 Task: Open Card User Research Review in Board Customer Feedback and Insight Collection and Analysis to Workspace Cybersecurity Services and add a team member Softage.1@softage.net, a label Yellow, a checklist Solidity Programming, an attachment from your google drive, a color Yellow and finally, add a card description 'Create and send out employee engagement survey on company benefits' and a comment 'Let us make sure we have a clear understanding of the resources and budget available for this task, ensuring that we can execute it effectively.'. Add a start date 'Jan 09, 1900' with a due date 'Jan 16, 1900'
Action: Mouse moved to (594, 501)
Screenshot: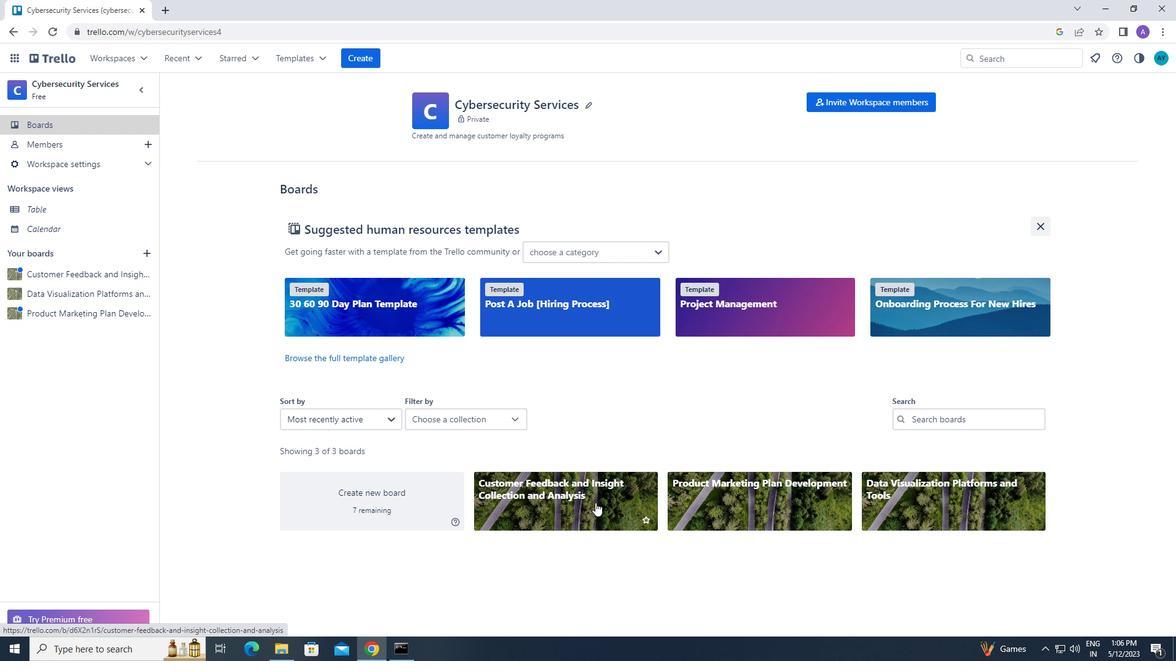 
Action: Mouse pressed left at (594, 501)
Screenshot: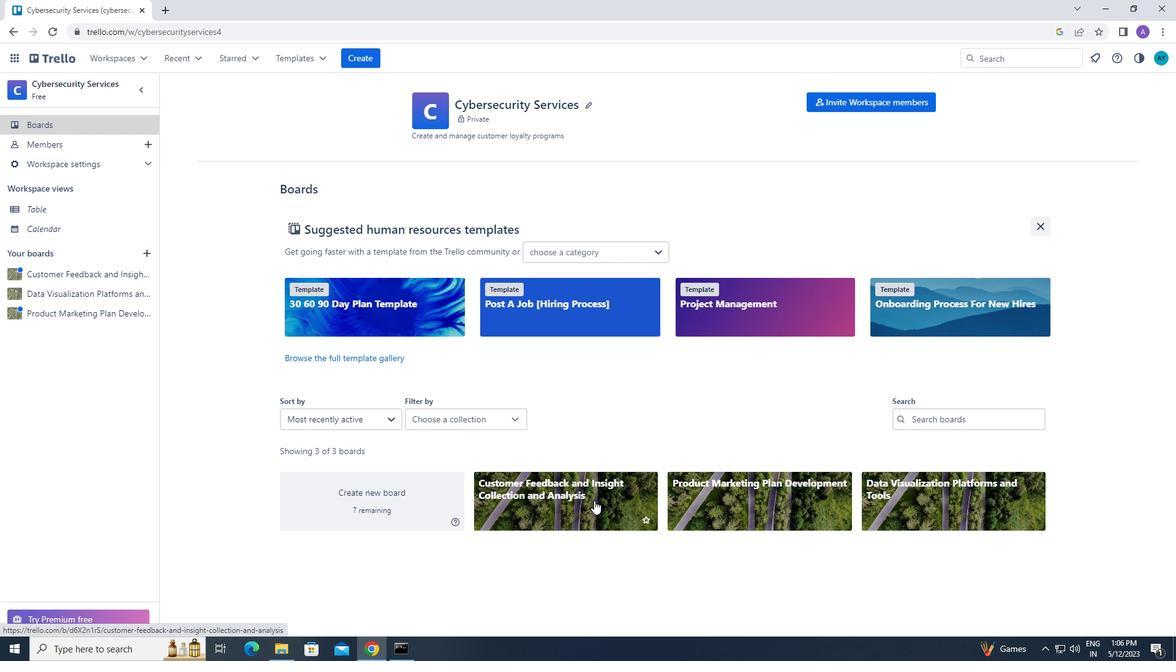 
Action: Mouse moved to (602, 155)
Screenshot: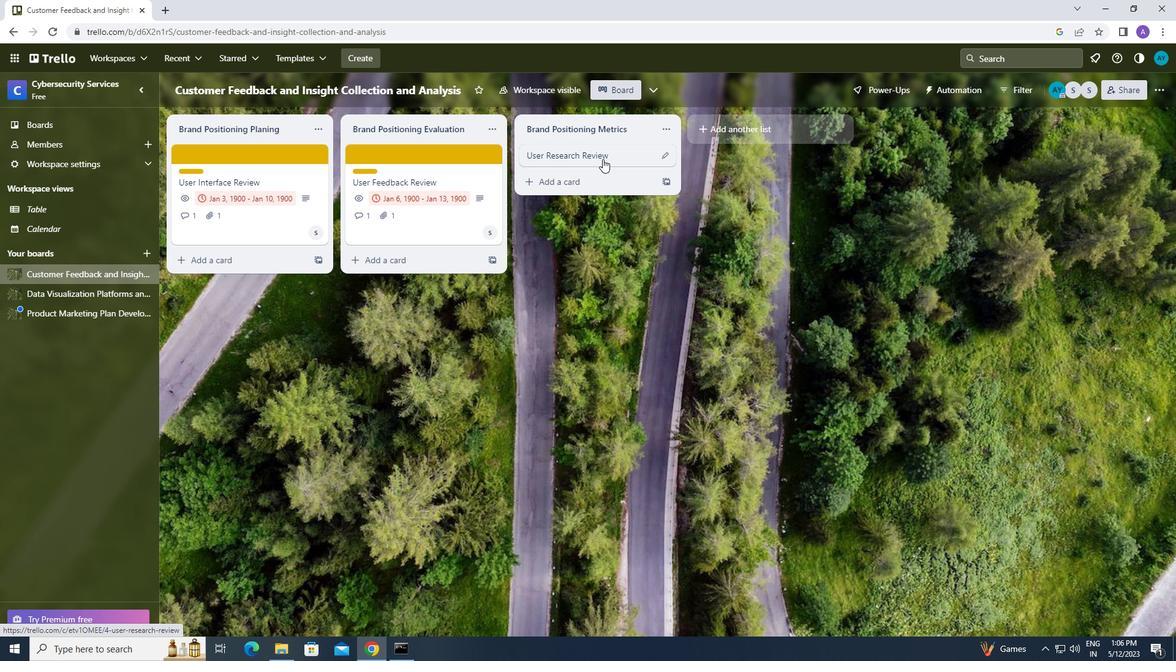 
Action: Mouse pressed left at (602, 155)
Screenshot: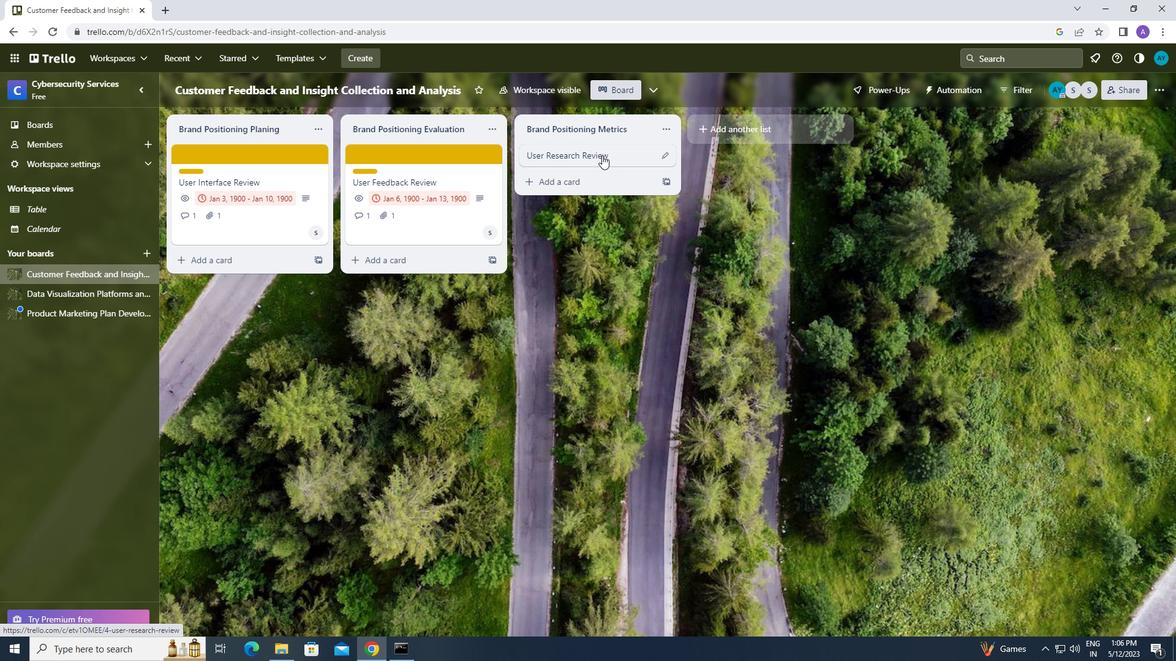 
Action: Mouse moved to (727, 194)
Screenshot: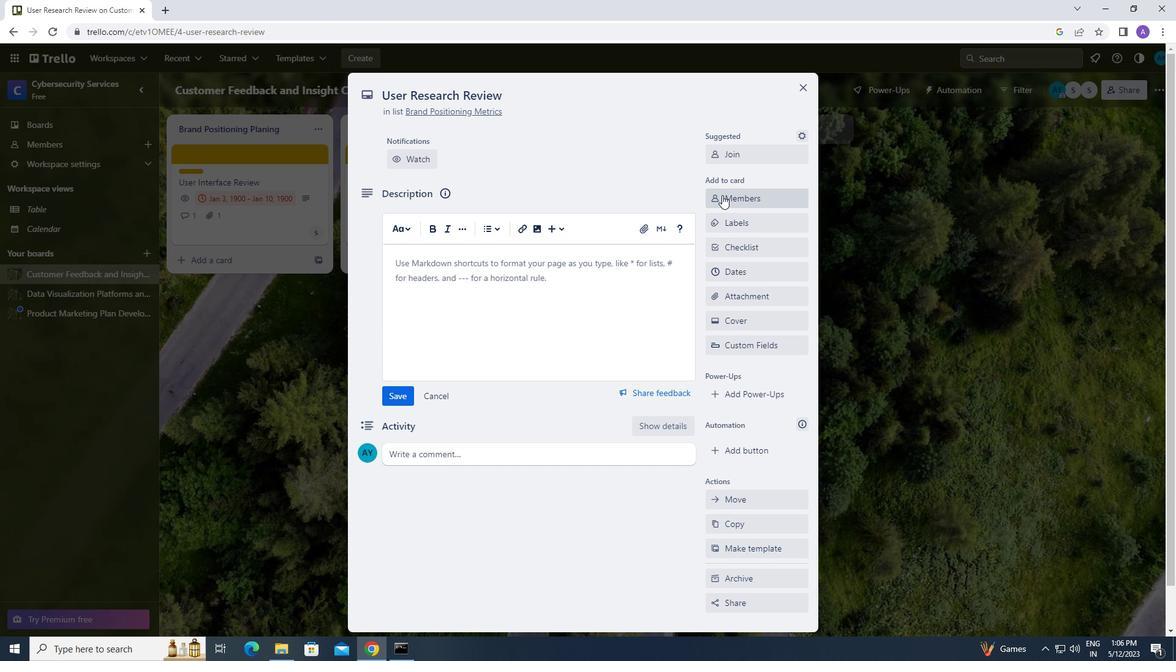 
Action: Mouse pressed left at (727, 194)
Screenshot: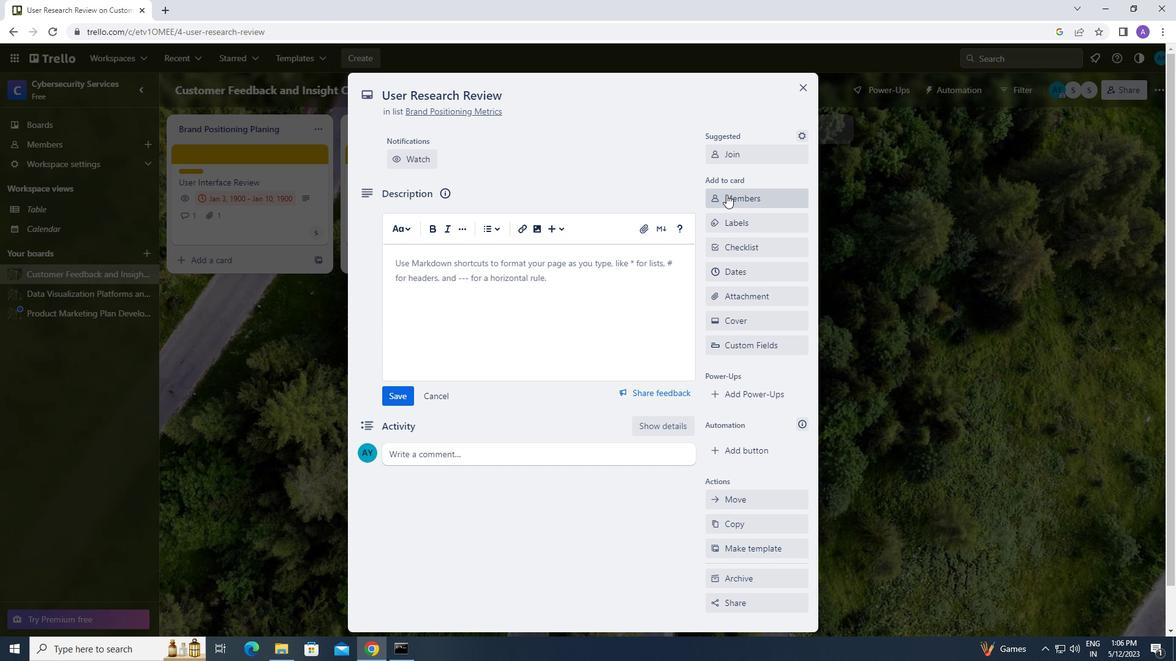 
Action: Mouse moved to (756, 251)
Screenshot: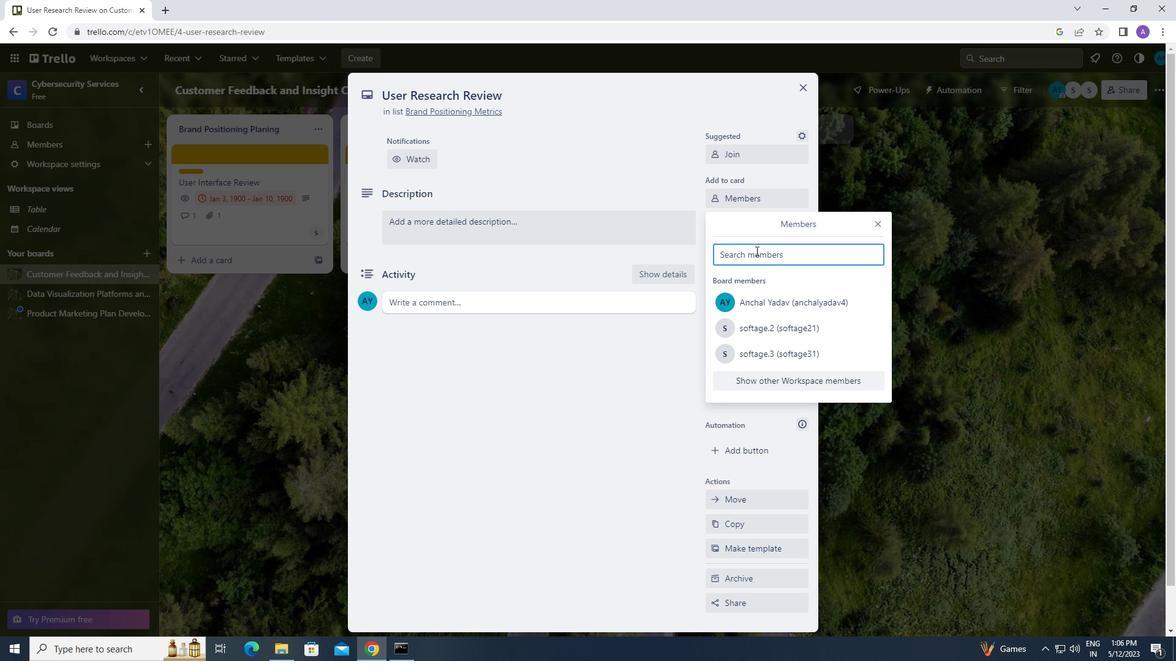
Action: Key pressed <Key.caps_lock>s<Key.caps_lock>oftage.1<Key.shift_r>@softage.net
Screenshot: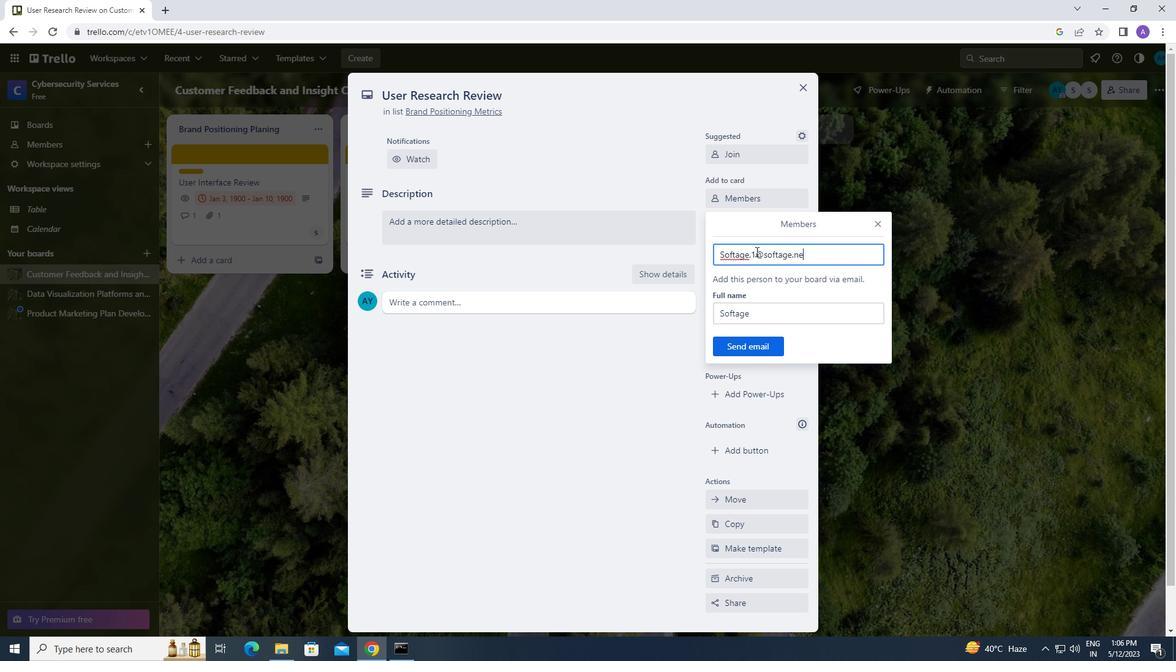 
Action: Mouse moved to (765, 345)
Screenshot: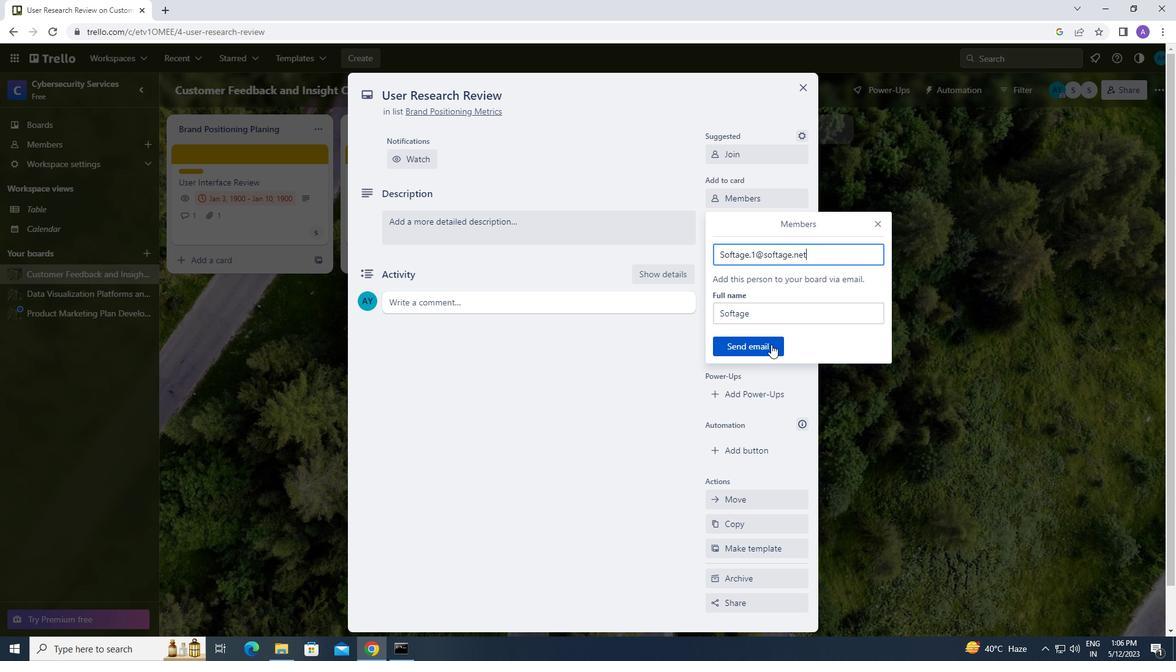 
Action: Mouse pressed left at (765, 345)
Screenshot: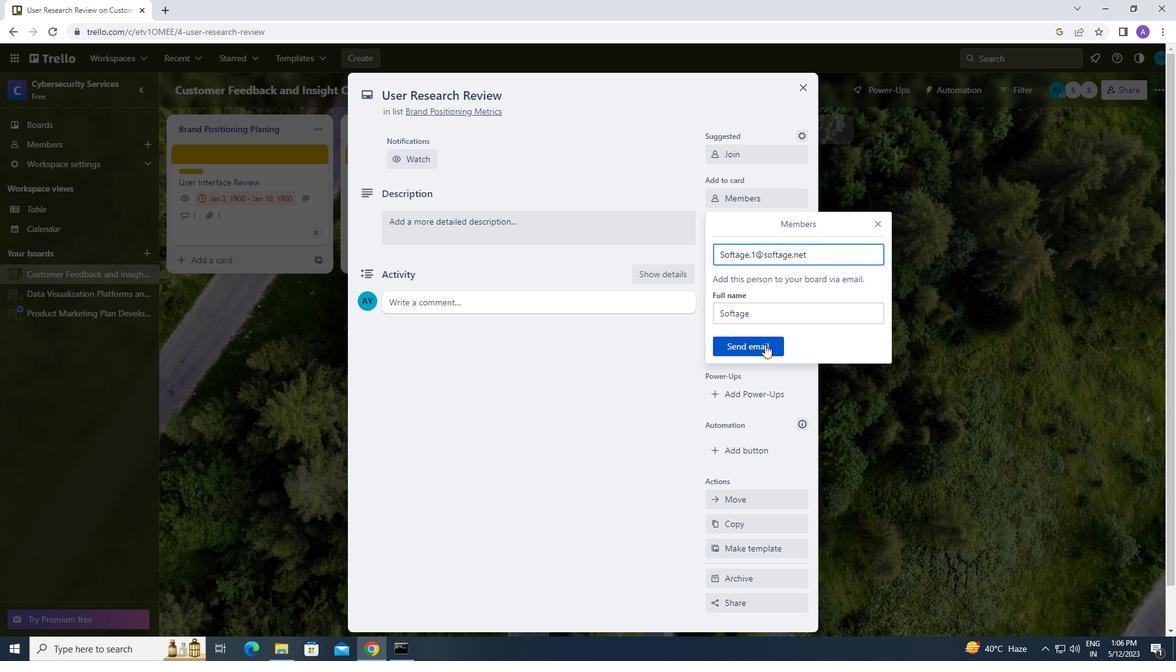 
Action: Mouse moved to (746, 223)
Screenshot: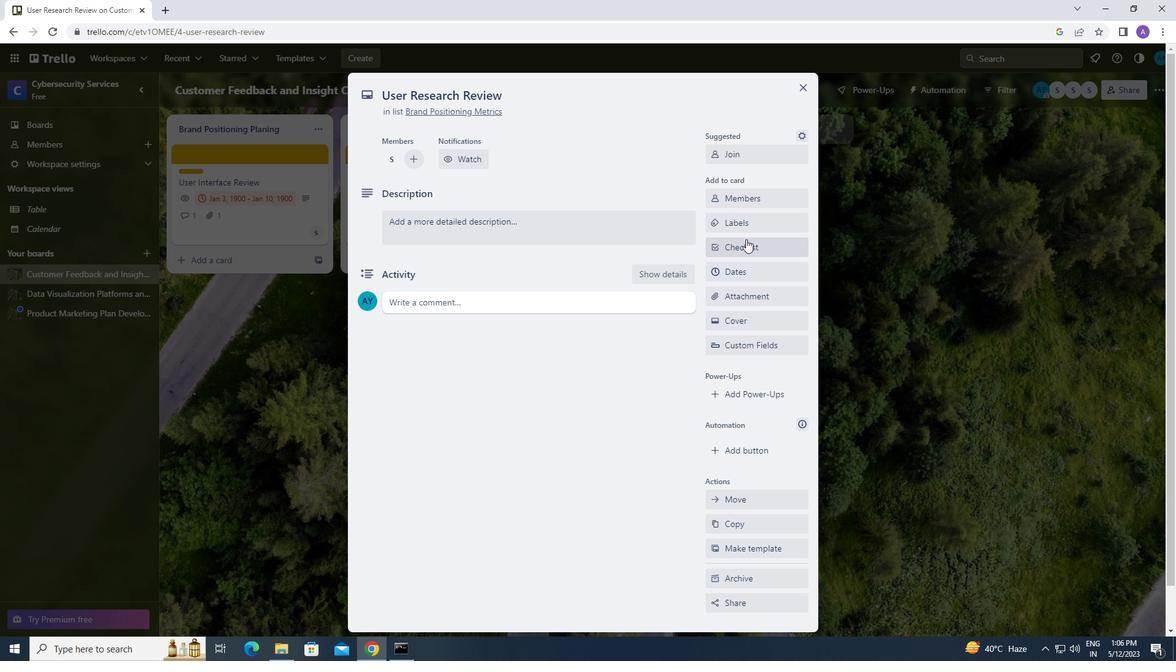 
Action: Mouse pressed left at (746, 223)
Screenshot: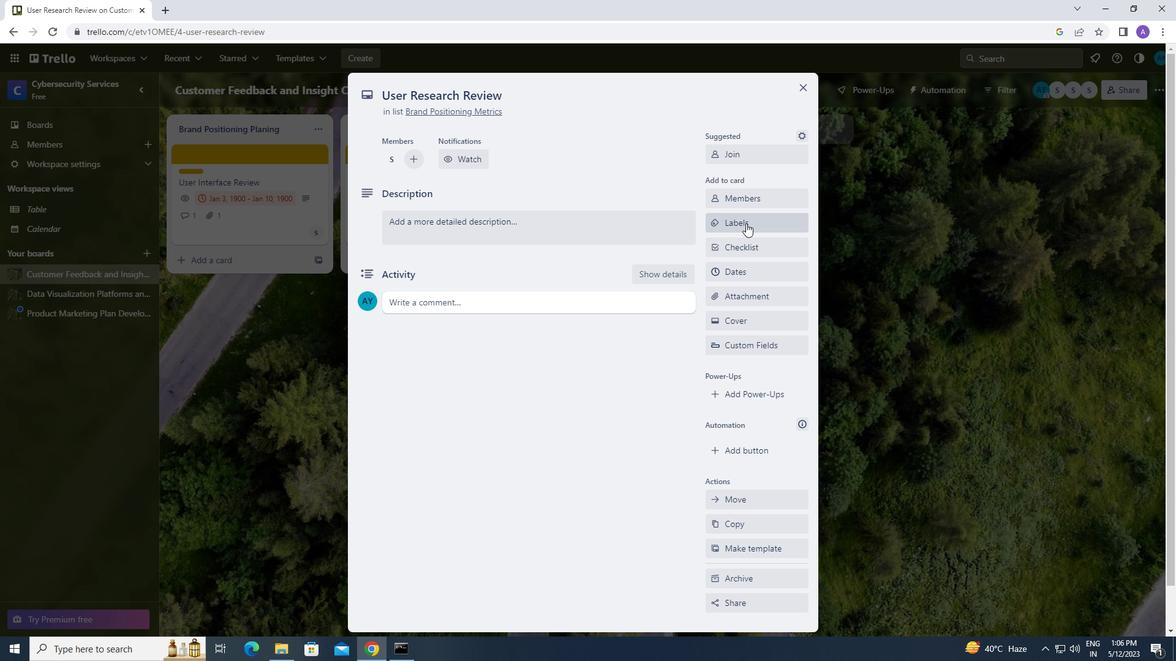 
Action: Mouse moved to (790, 463)
Screenshot: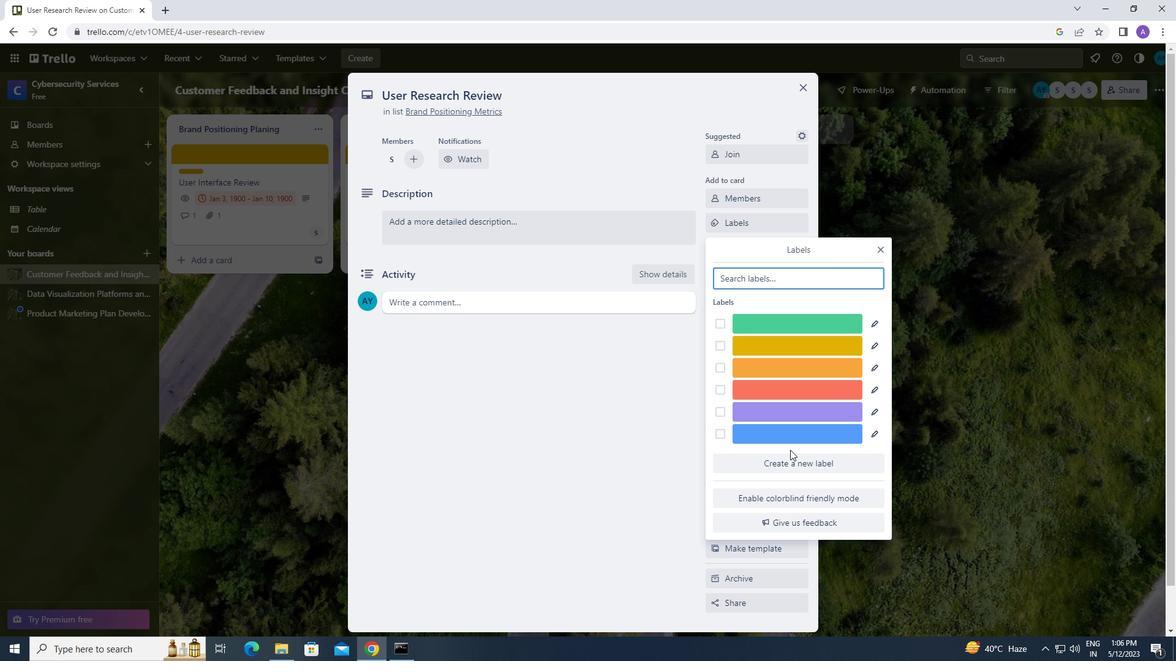 
Action: Mouse pressed left at (790, 463)
Screenshot: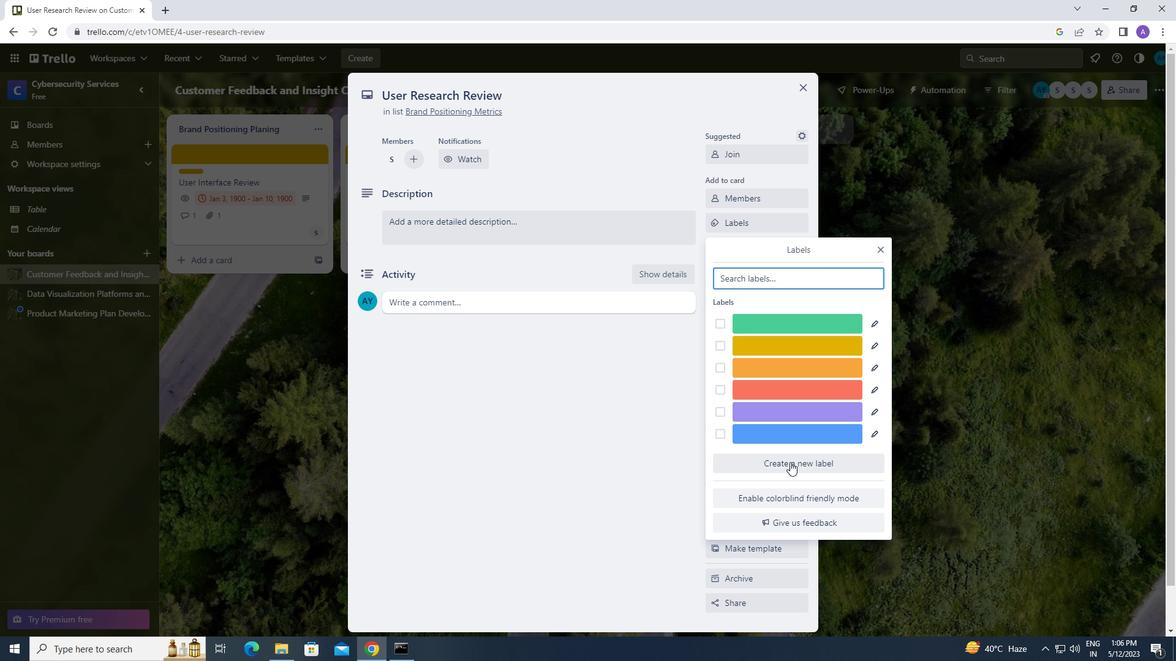 
Action: Mouse moved to (761, 424)
Screenshot: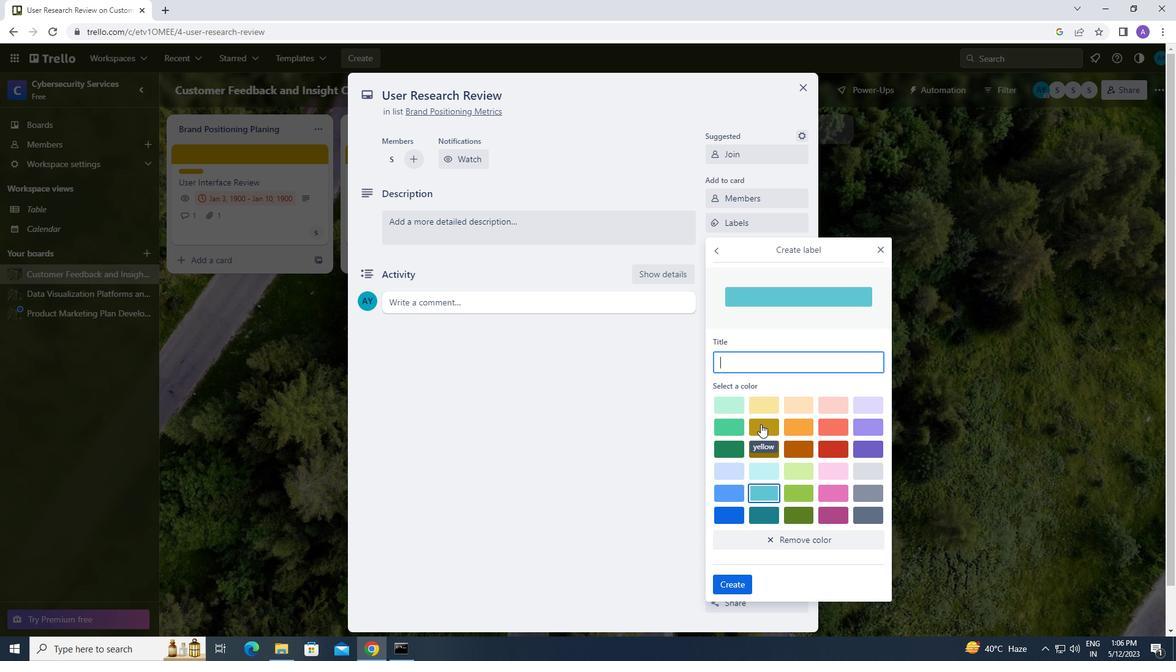 
Action: Mouse pressed left at (761, 424)
Screenshot: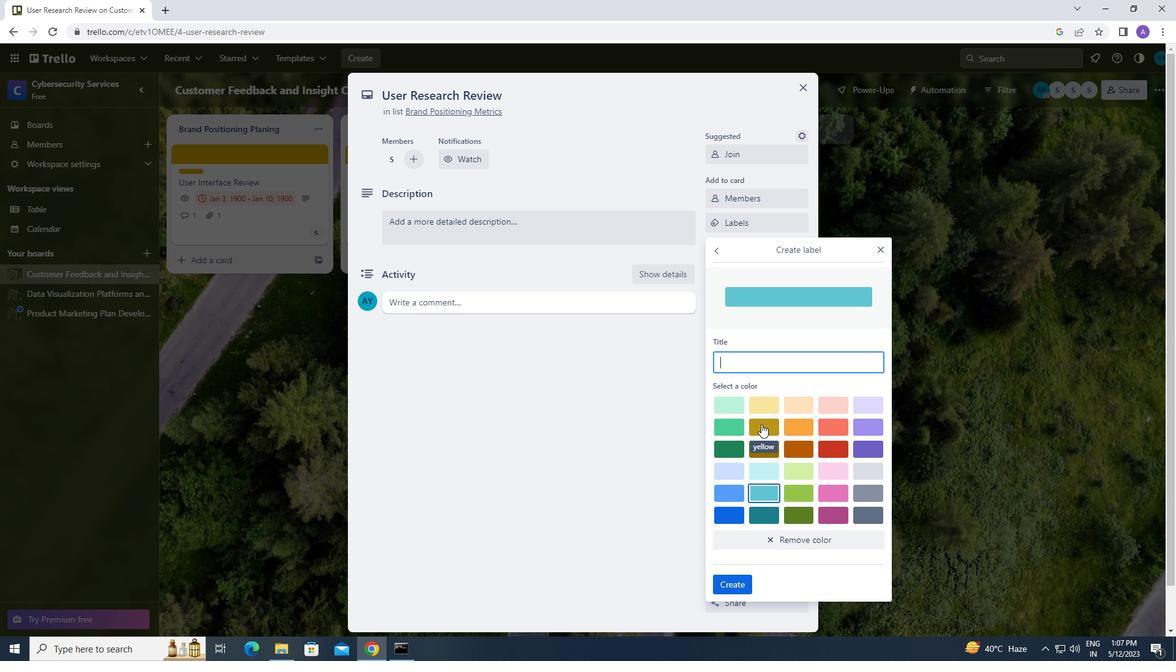 
Action: Mouse moved to (728, 584)
Screenshot: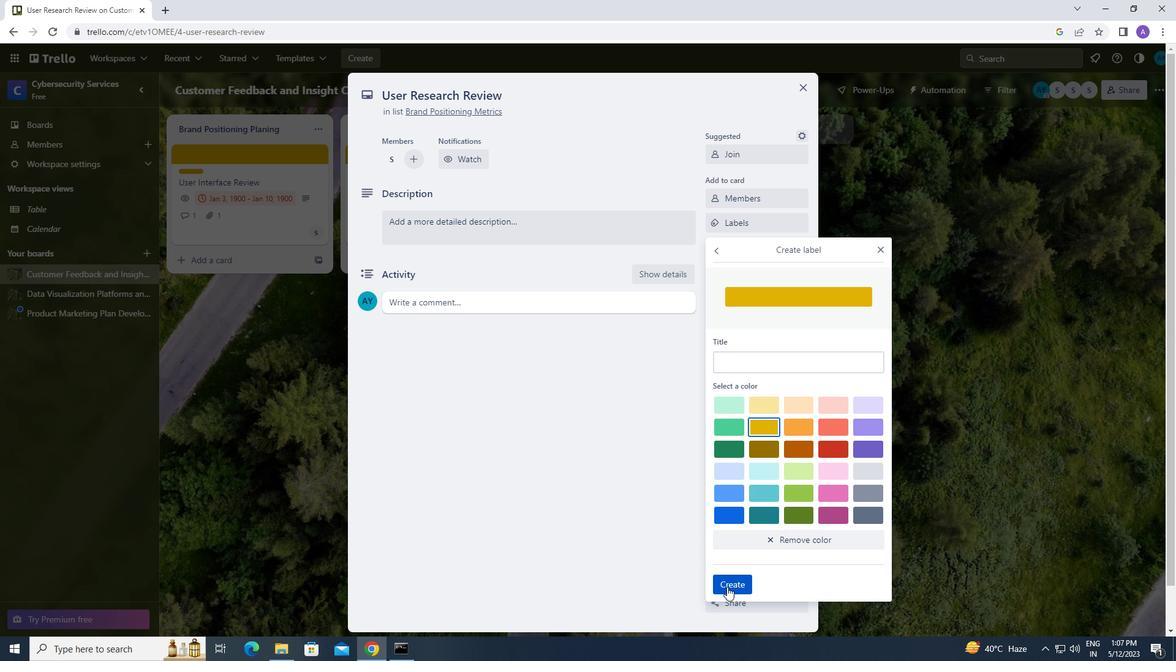 
Action: Mouse pressed left at (728, 584)
Screenshot: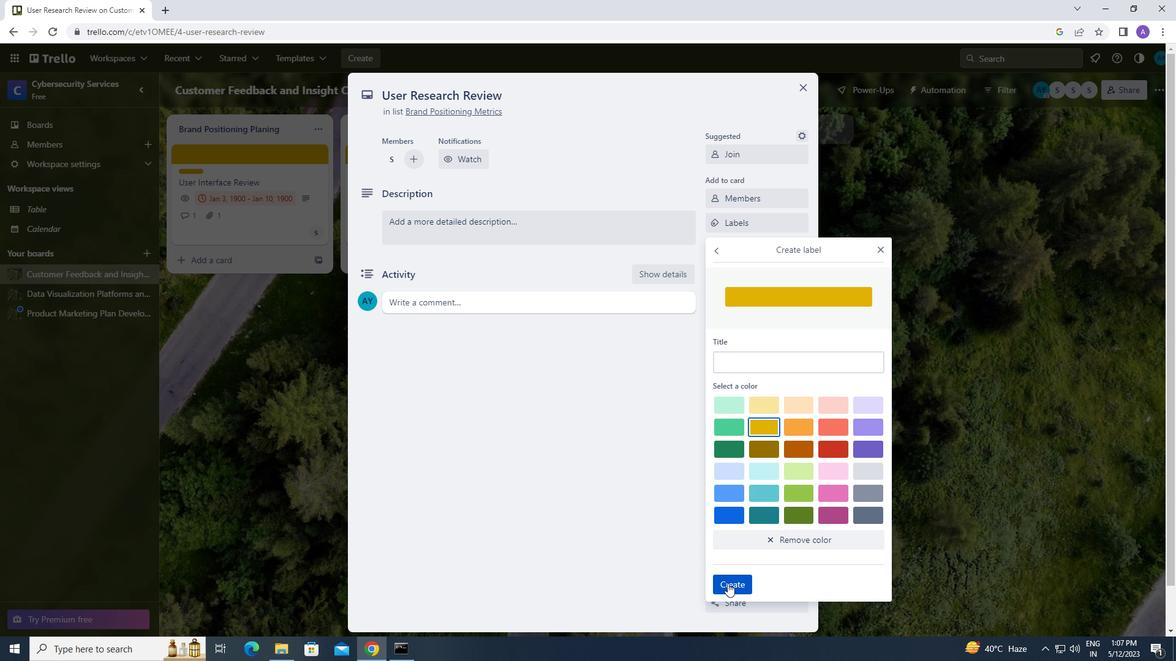 
Action: Mouse moved to (878, 248)
Screenshot: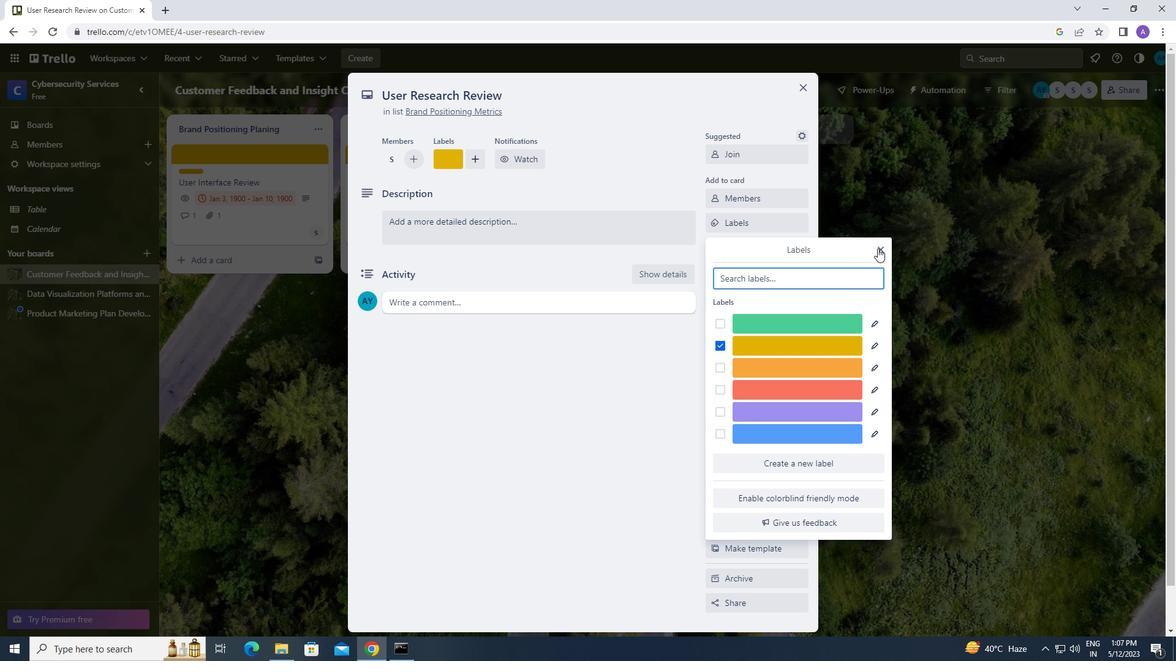 
Action: Mouse pressed left at (878, 248)
Screenshot: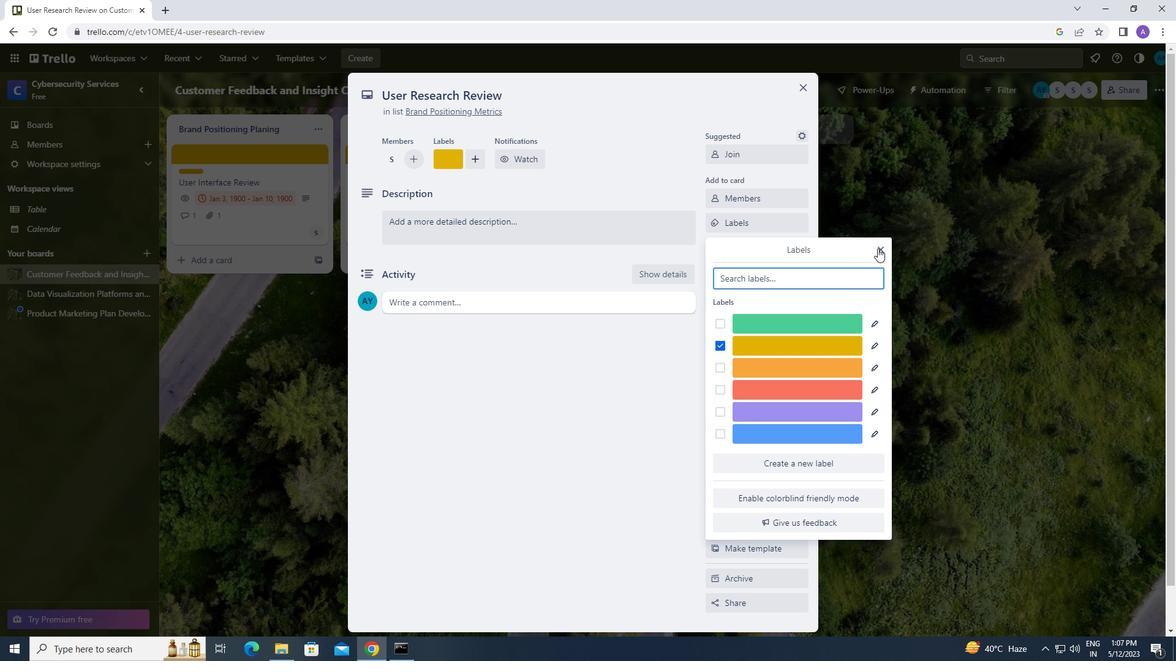 
Action: Mouse moved to (774, 239)
Screenshot: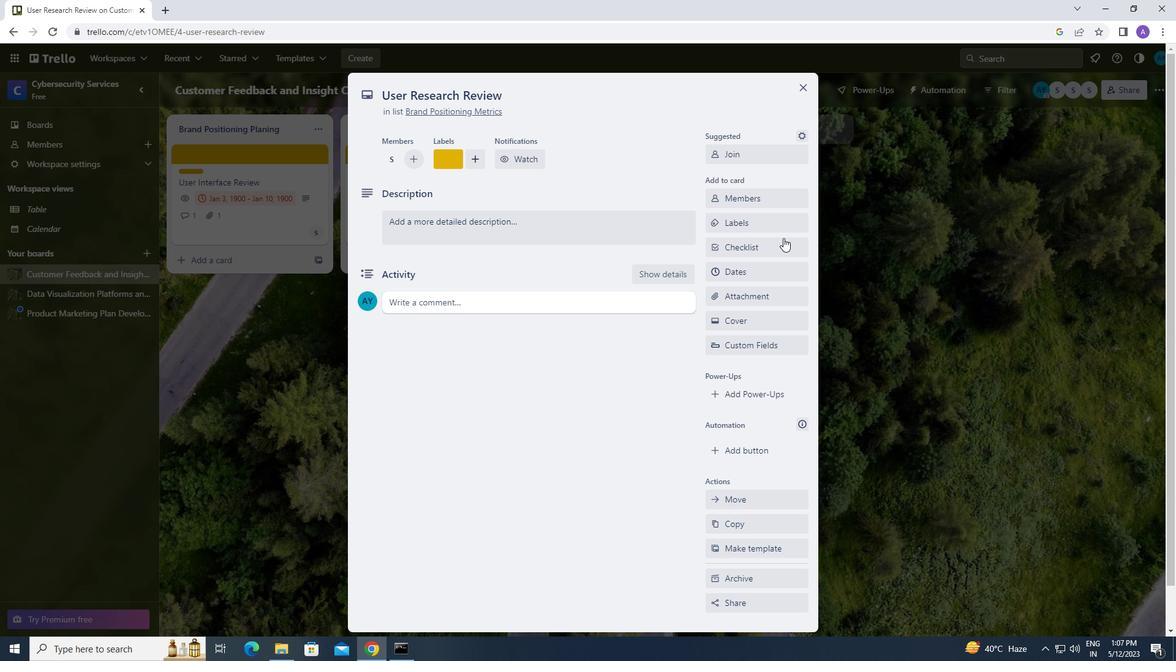 
Action: Mouse pressed left at (774, 239)
Screenshot: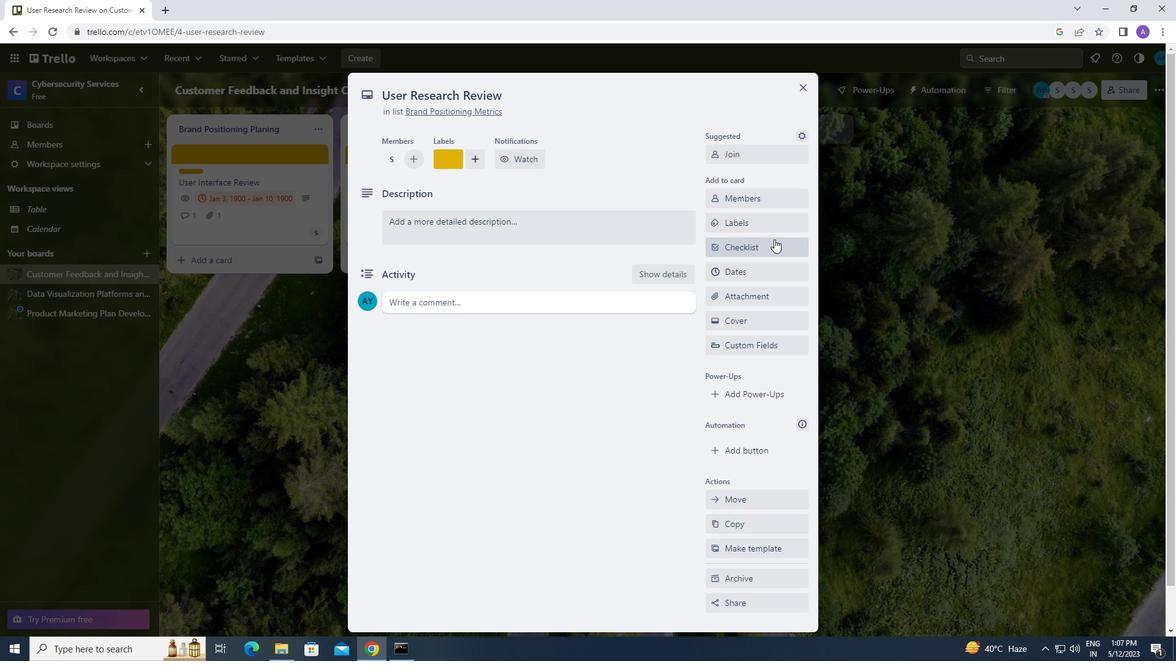 
Action: Mouse moved to (791, 277)
Screenshot: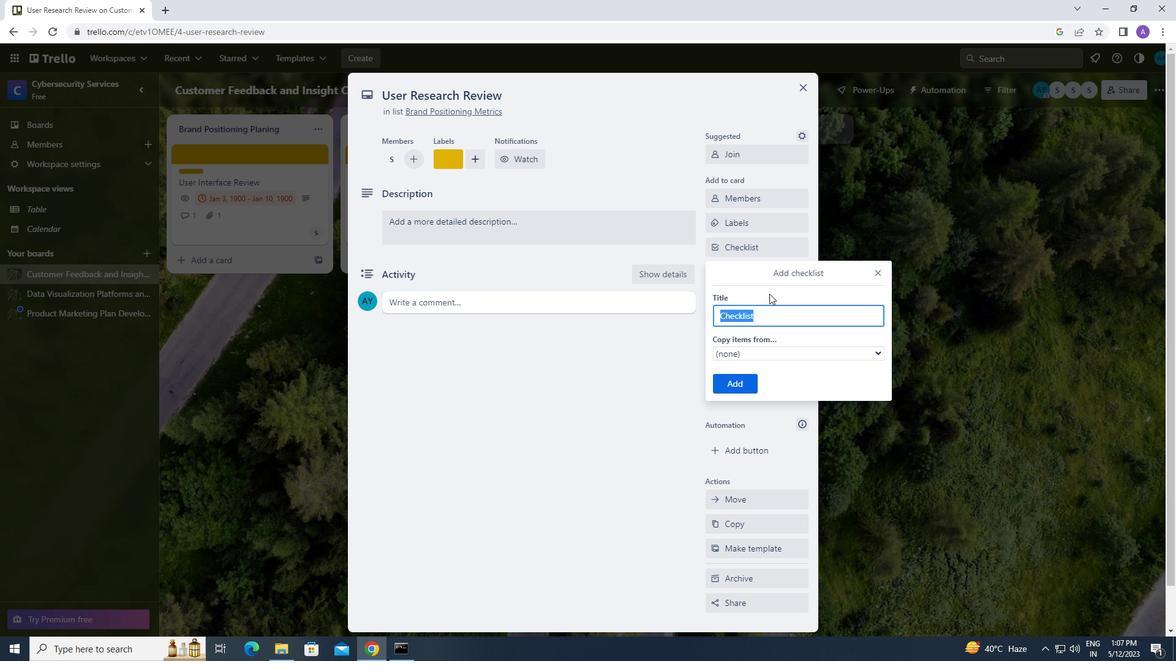 
Action: Key pressed <Key.caps_lock>s<Key.caps_lock>olidity<Key.space><Key.caps_lock>p<Key.caps_lock>rogramming
Screenshot: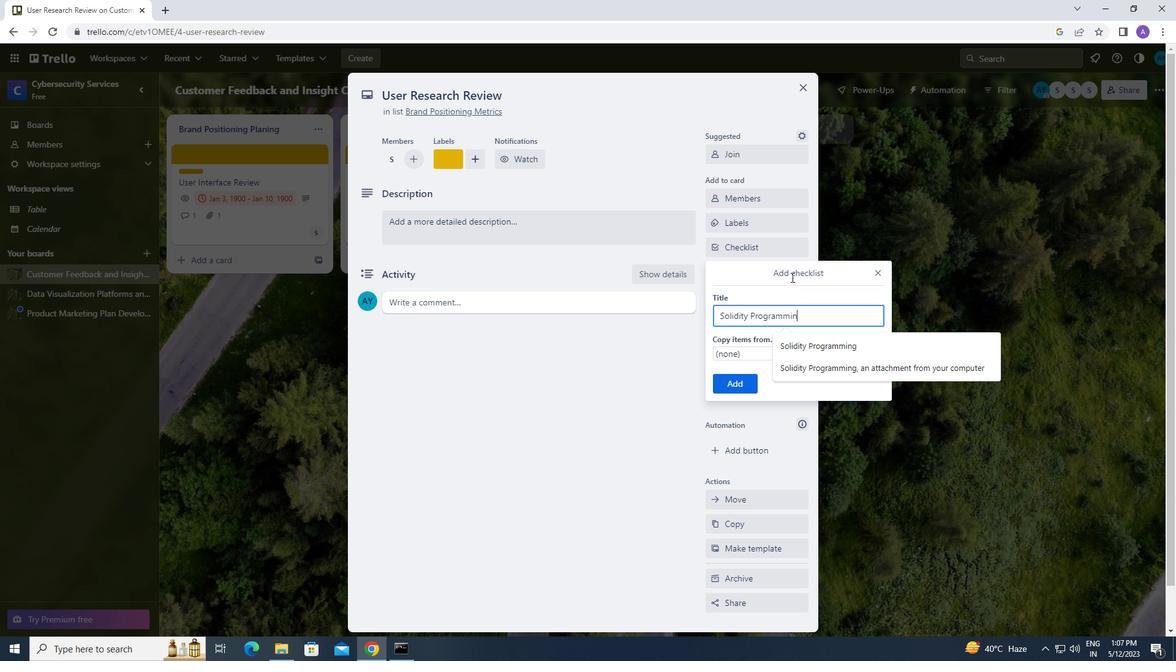 
Action: Mouse moved to (741, 383)
Screenshot: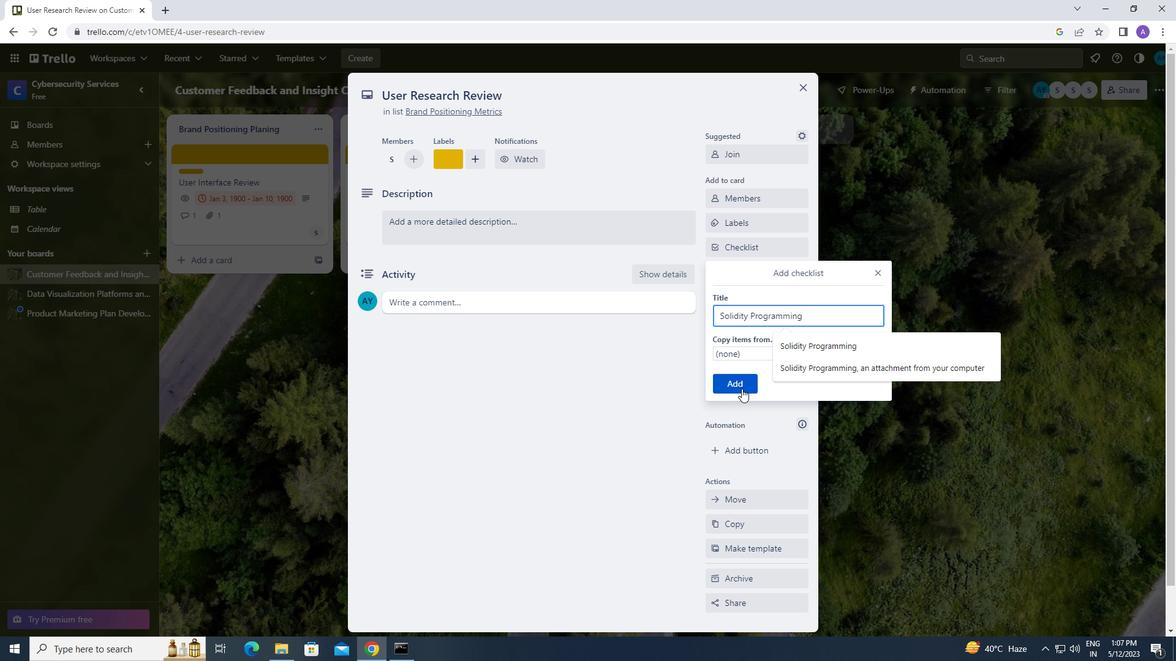 
Action: Mouse pressed left at (741, 383)
Screenshot: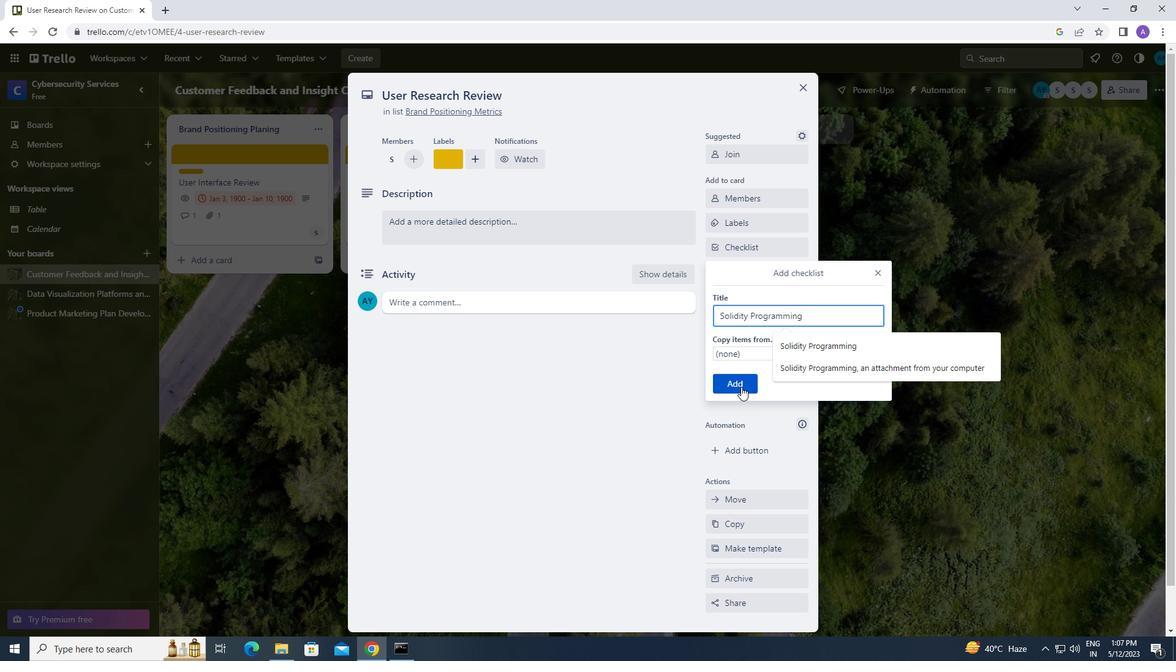 
Action: Mouse moved to (763, 296)
Screenshot: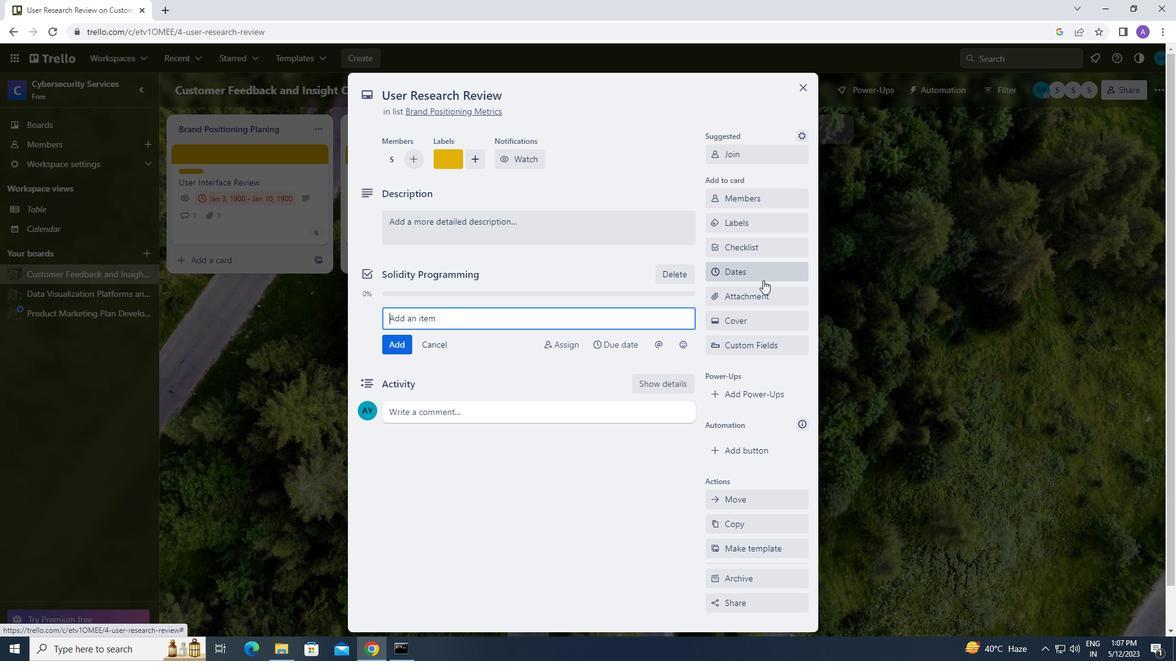
Action: Mouse pressed left at (763, 296)
Screenshot: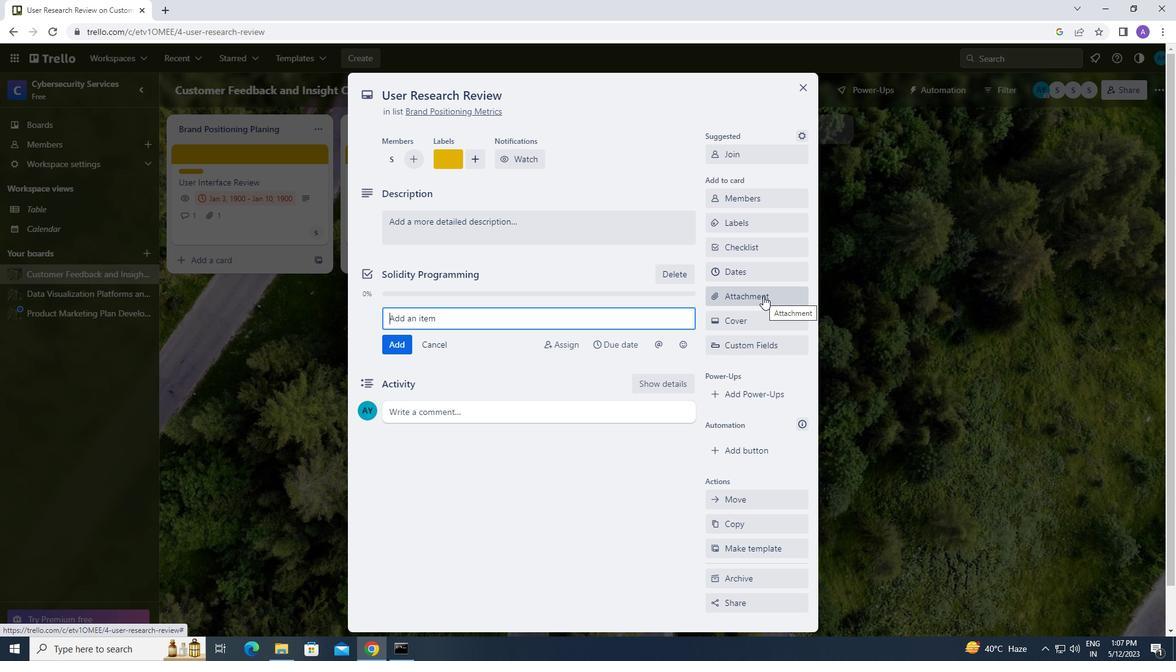 
Action: Mouse moved to (744, 385)
Screenshot: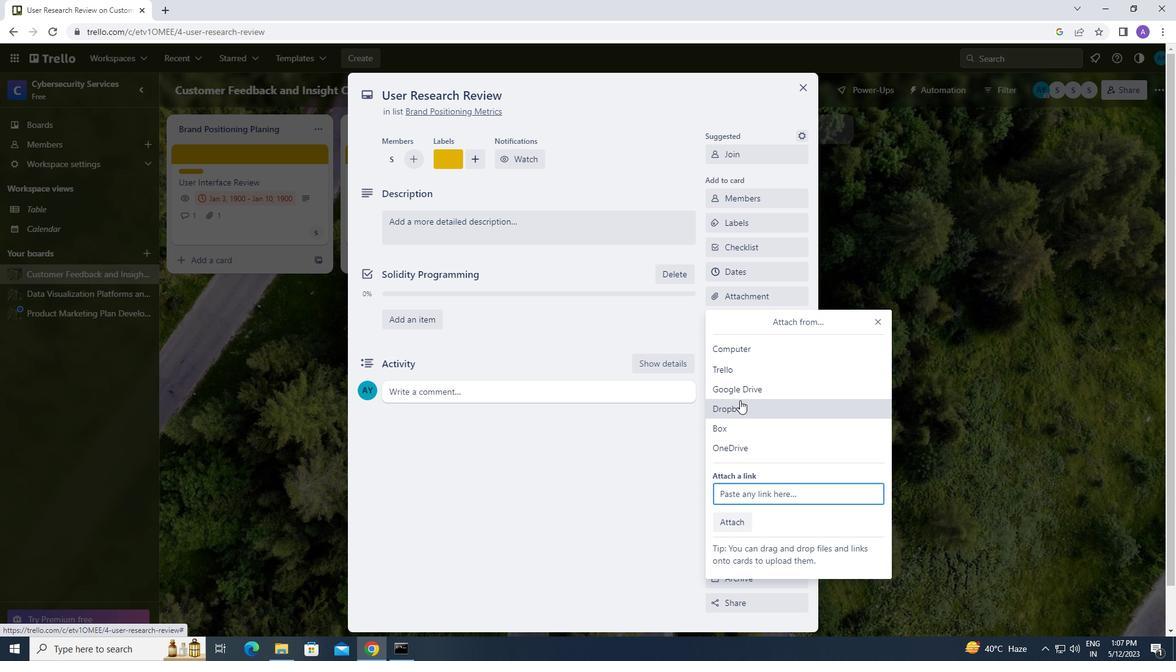 
Action: Mouse pressed left at (744, 385)
Screenshot: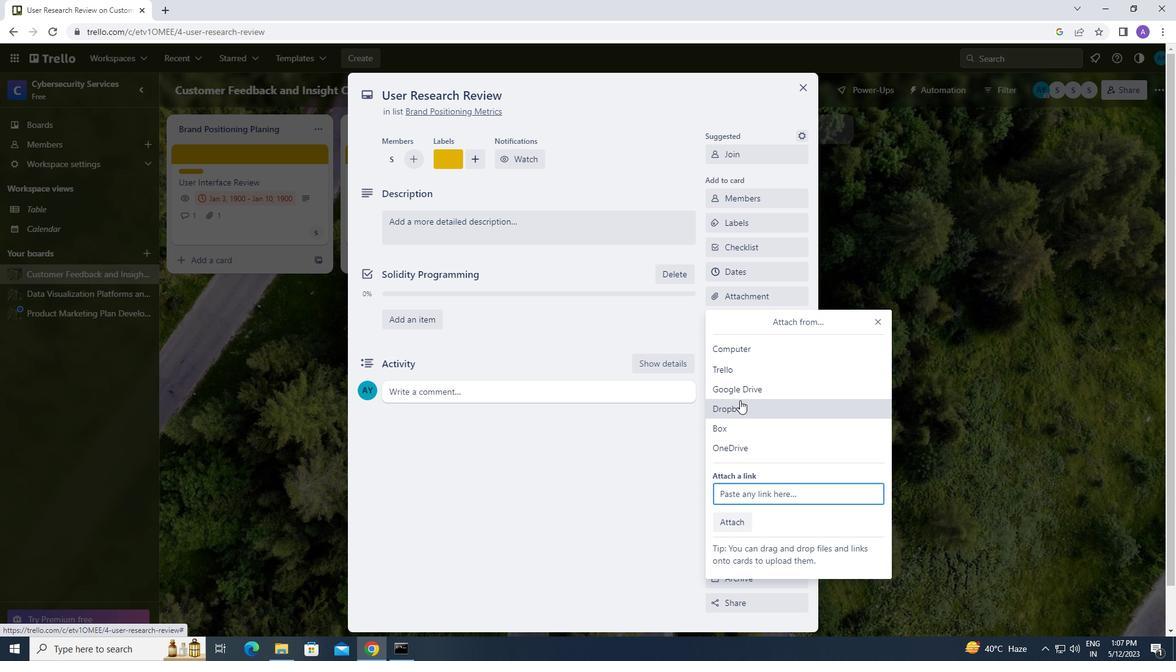 
Action: Mouse moved to (337, 327)
Screenshot: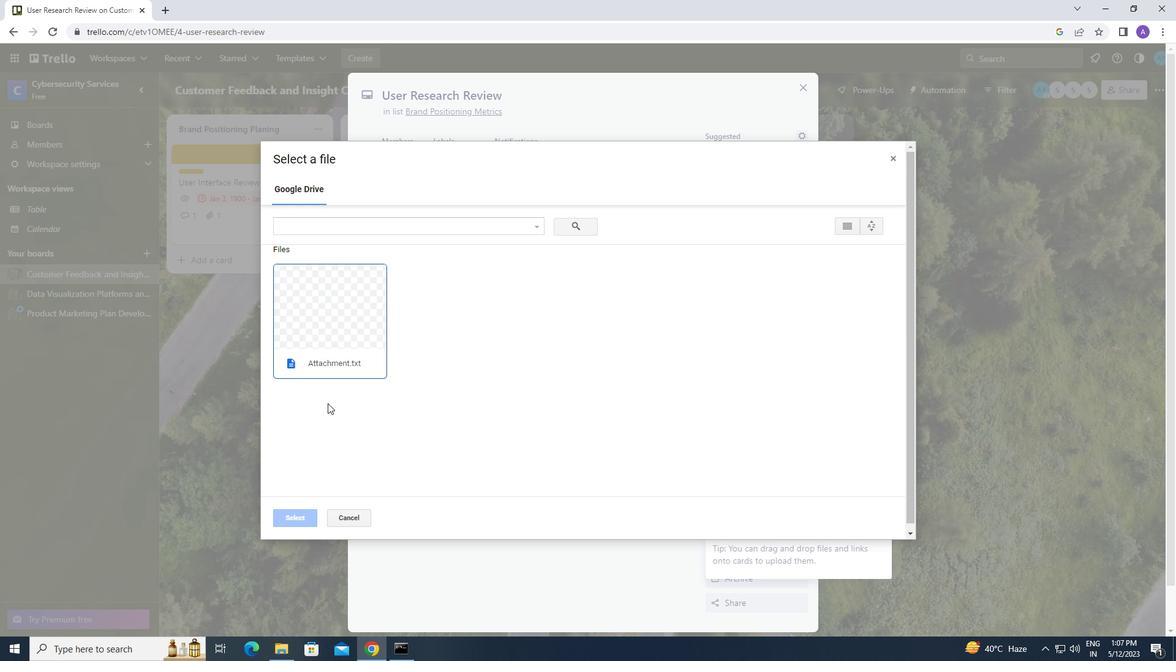 
Action: Mouse pressed left at (337, 327)
Screenshot: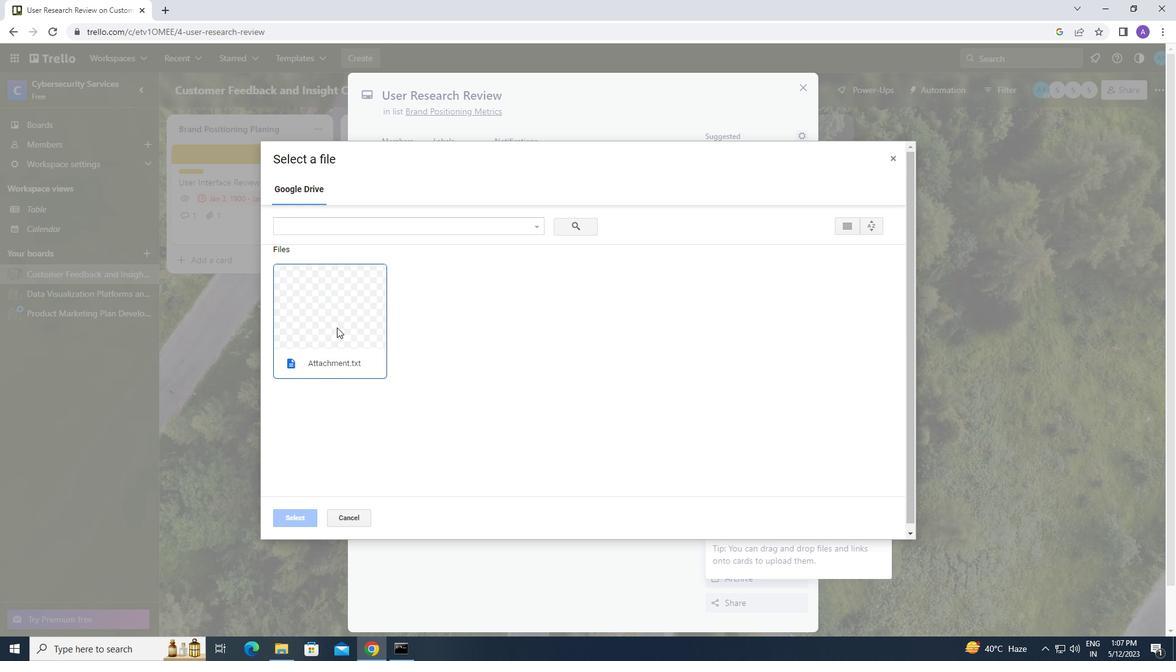 
Action: Mouse moved to (294, 517)
Screenshot: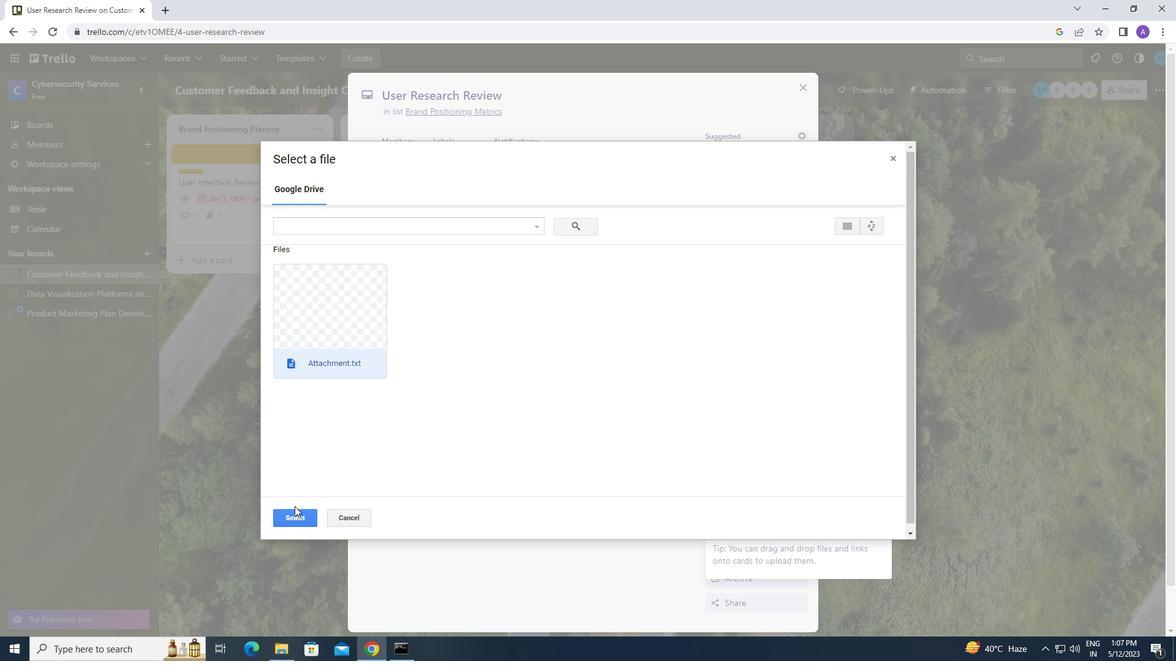 
Action: Mouse pressed left at (294, 517)
Screenshot: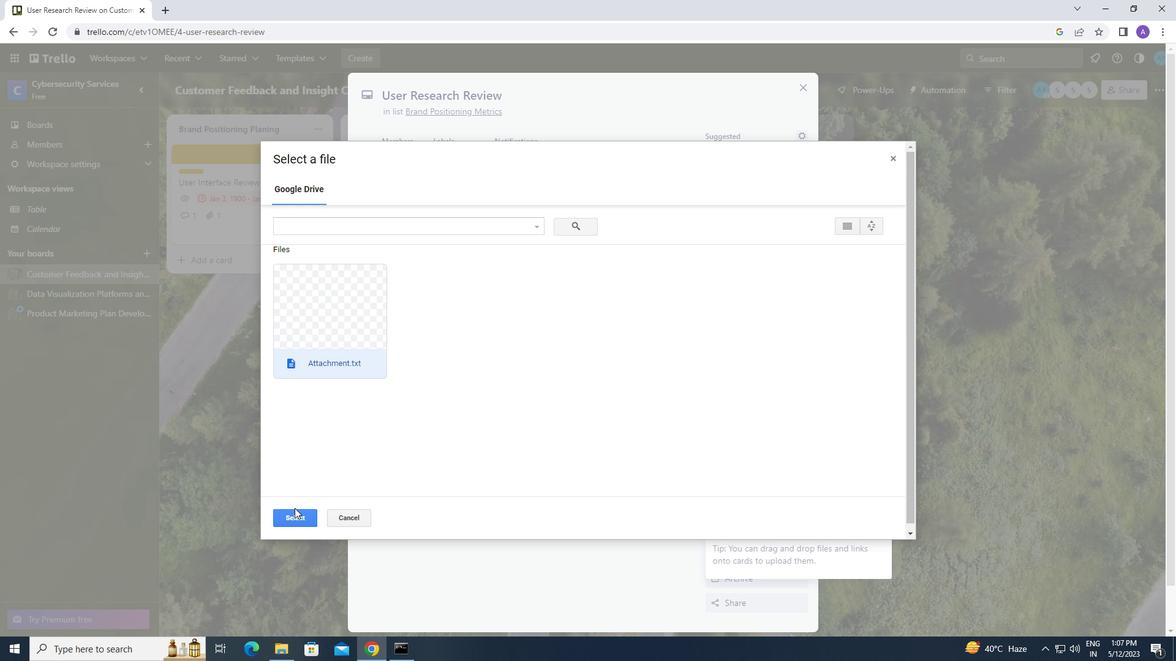
Action: Mouse moved to (730, 318)
Screenshot: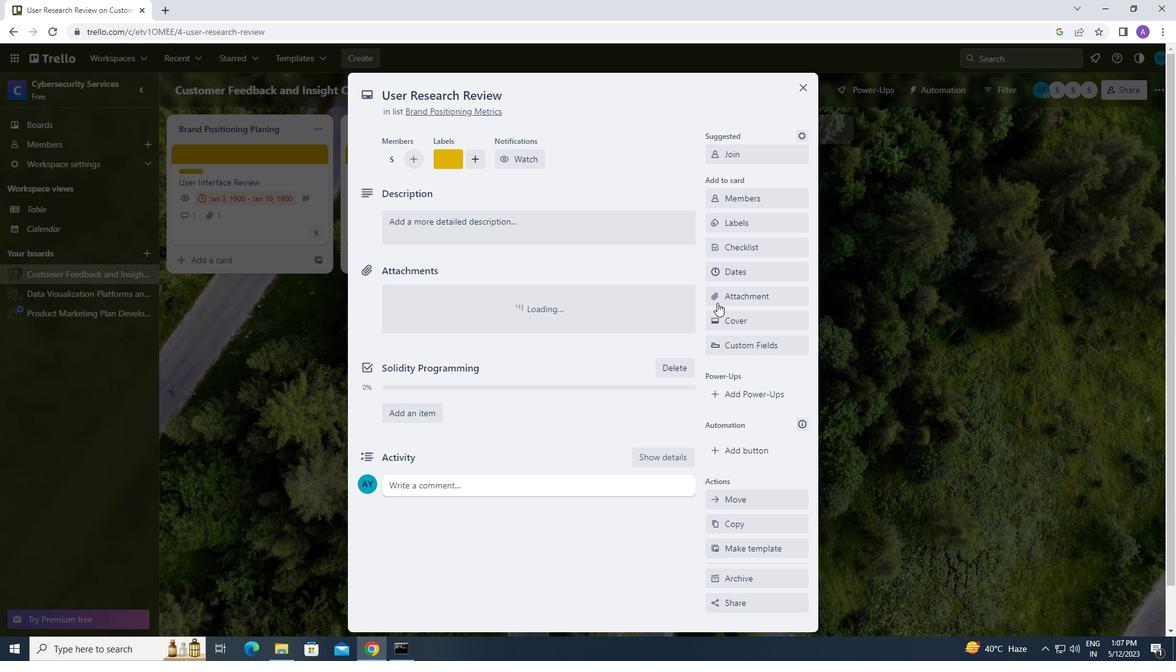
Action: Mouse pressed left at (730, 318)
Screenshot: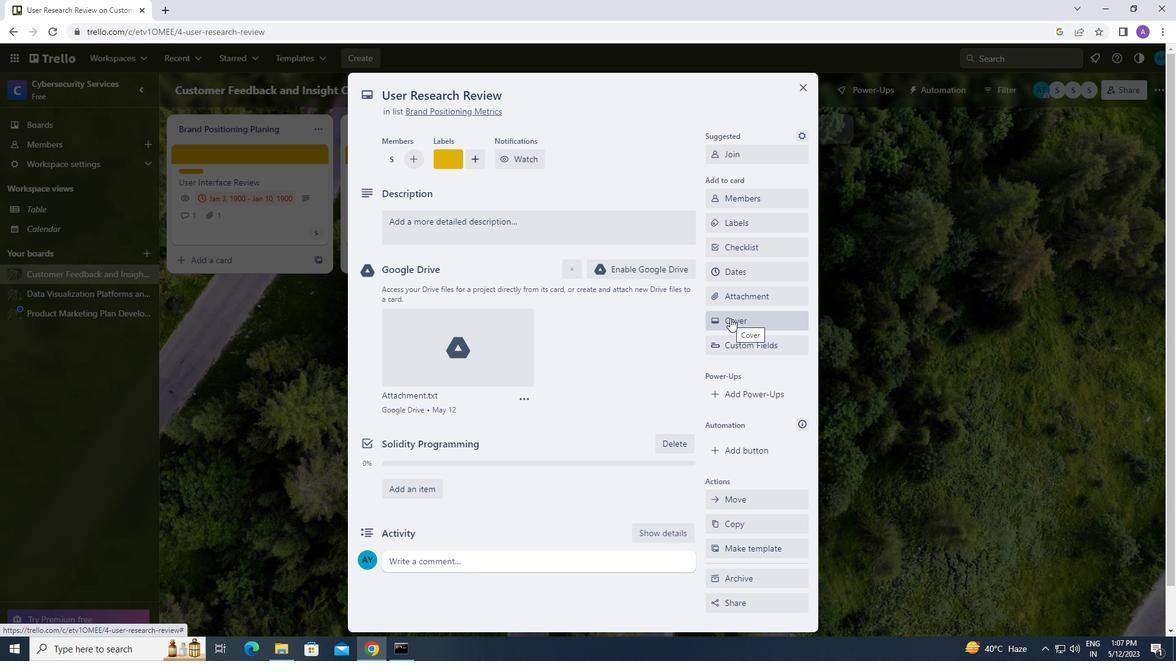 
Action: Mouse moved to (766, 391)
Screenshot: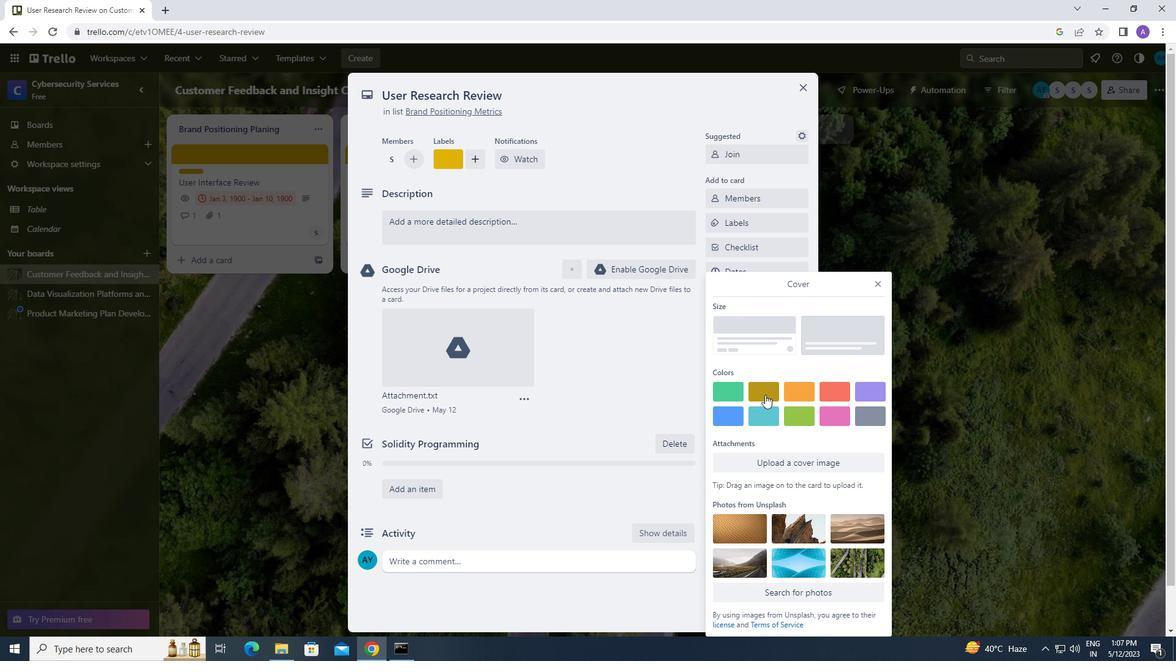 
Action: Mouse pressed left at (766, 391)
Screenshot: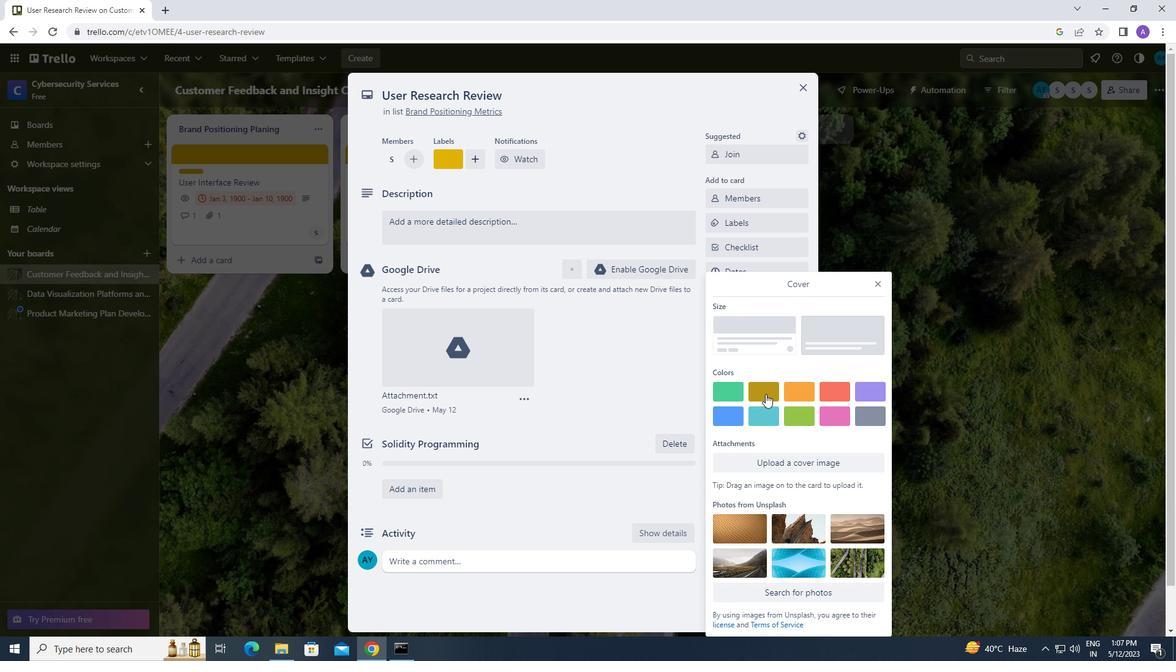 
Action: Mouse moved to (877, 254)
Screenshot: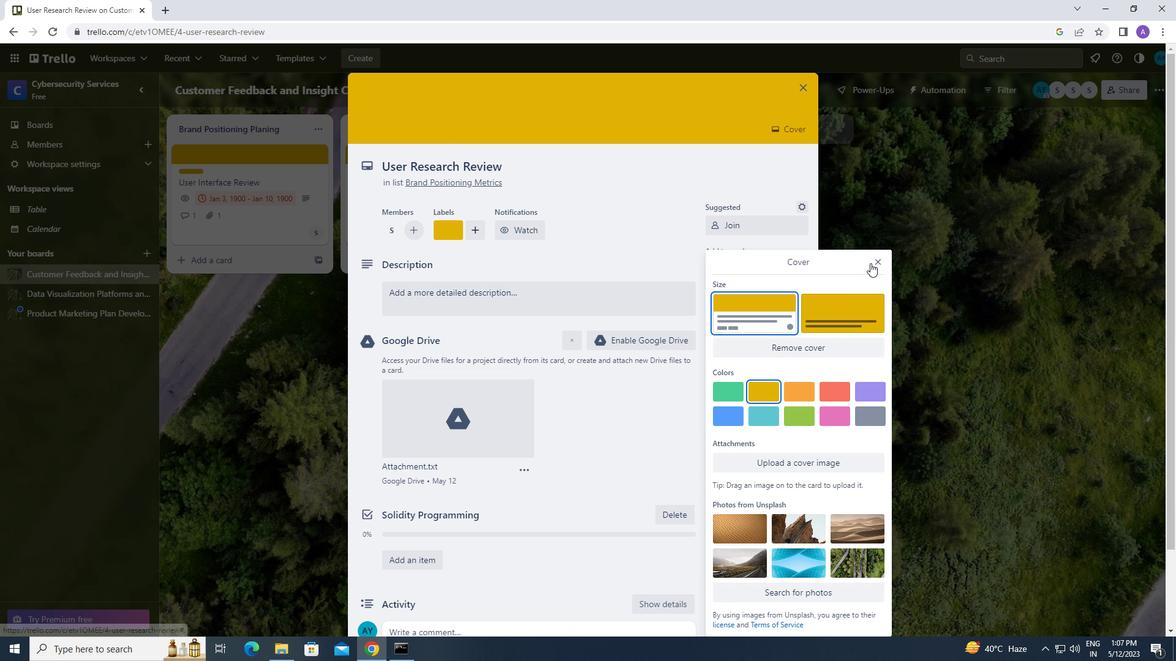 
Action: Mouse pressed left at (877, 254)
Screenshot: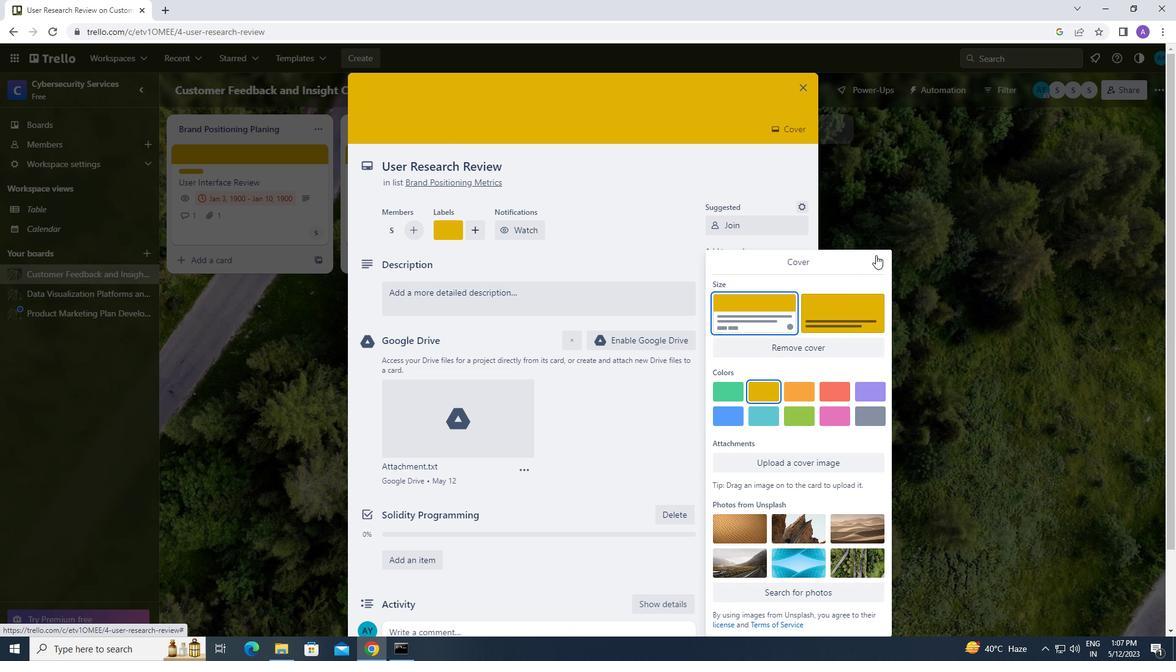
Action: Mouse moved to (487, 279)
Screenshot: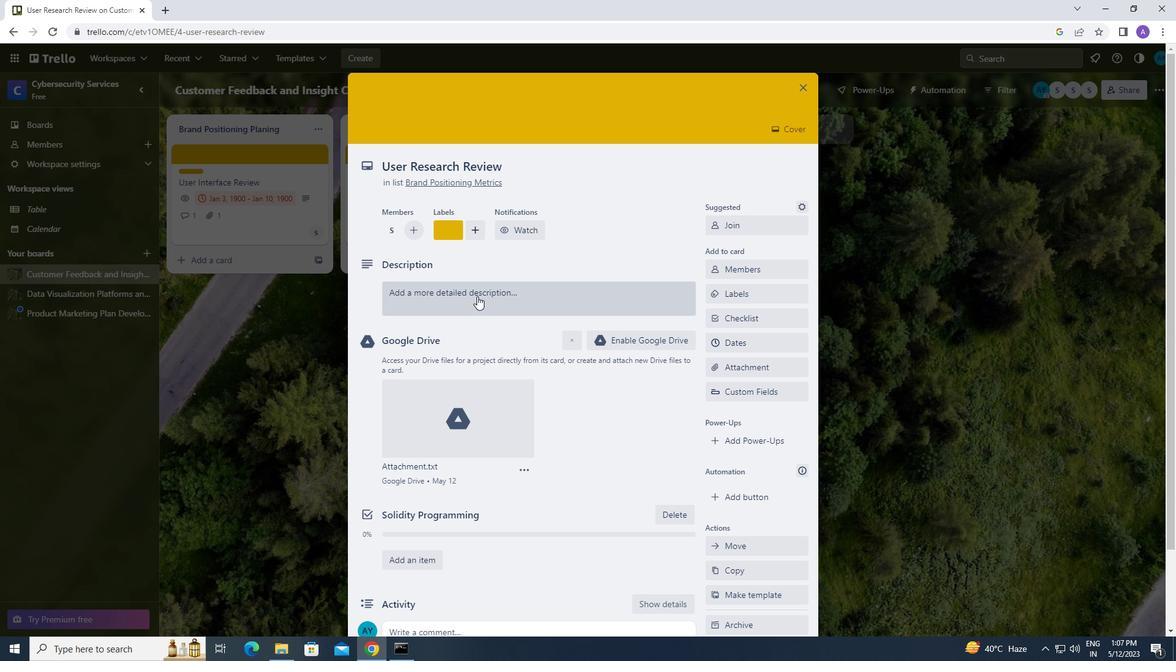 
Action: Mouse pressed left at (487, 279)
Screenshot: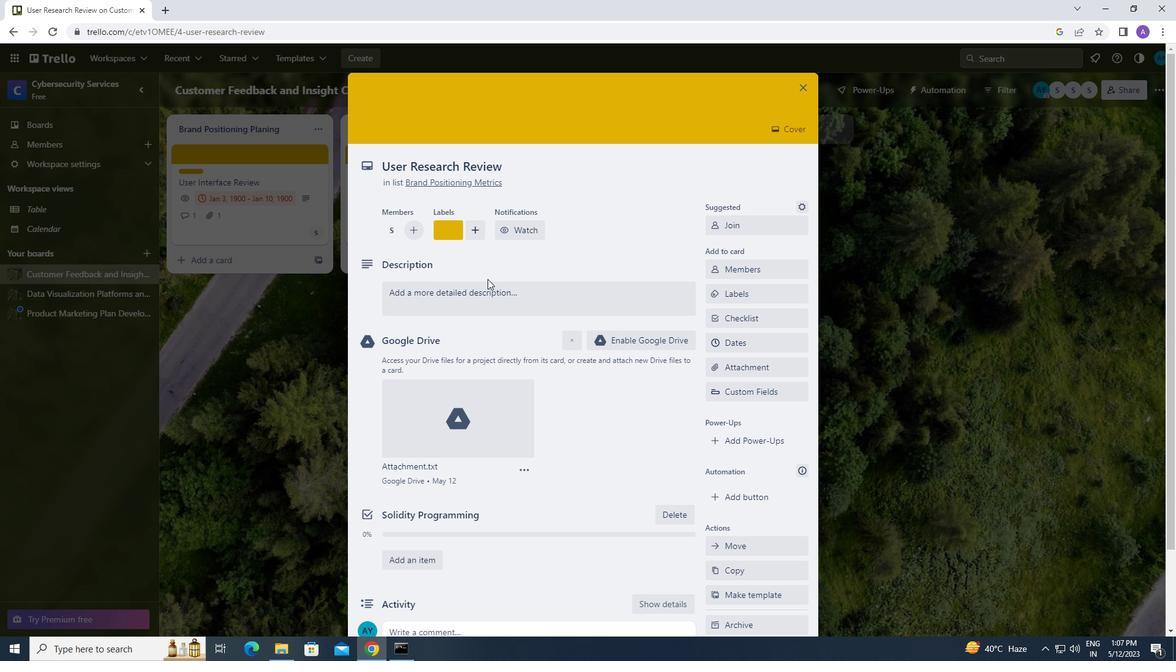 
Action: Mouse moved to (492, 291)
Screenshot: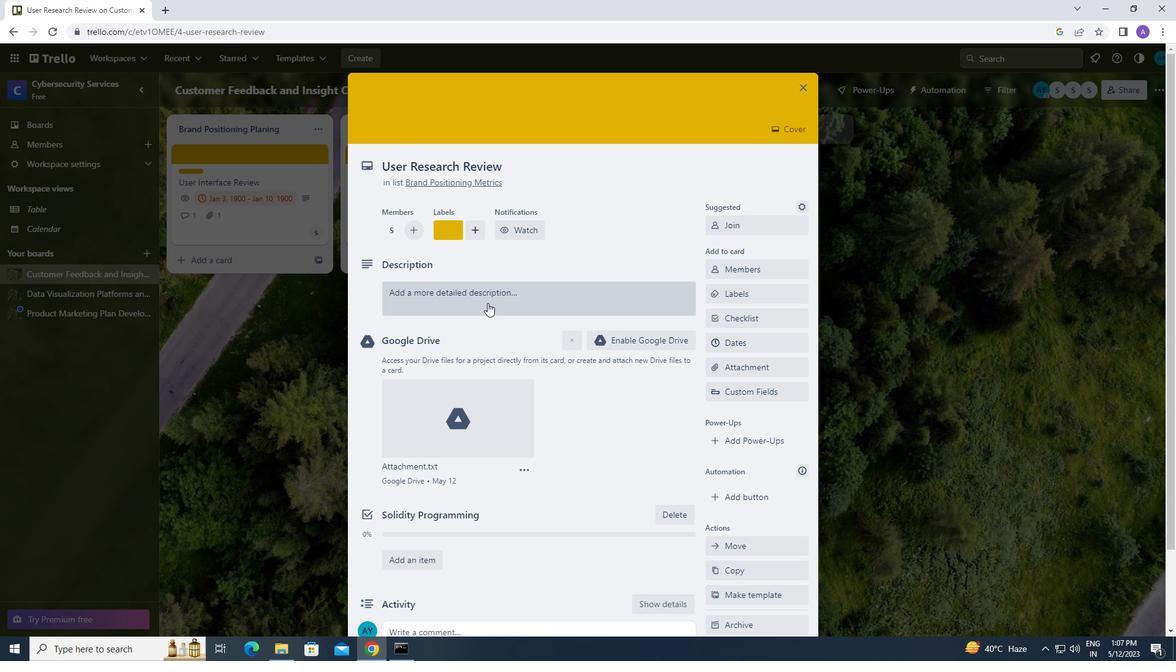 
Action: Mouse pressed left at (492, 291)
Screenshot: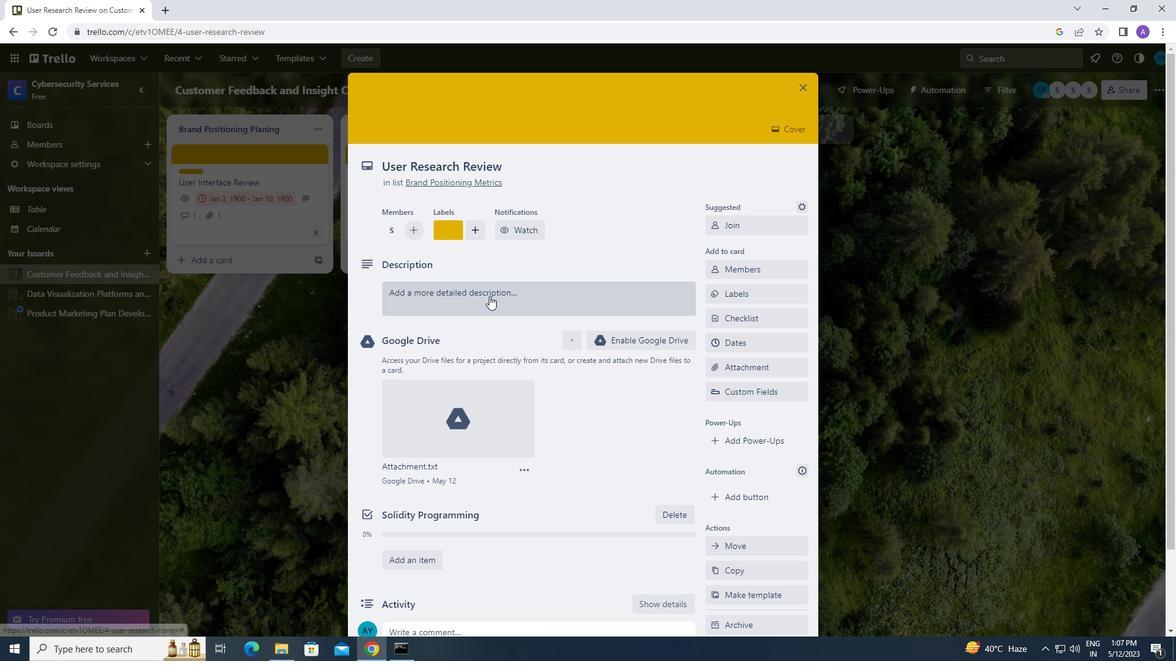 
Action: Mouse moved to (486, 340)
Screenshot: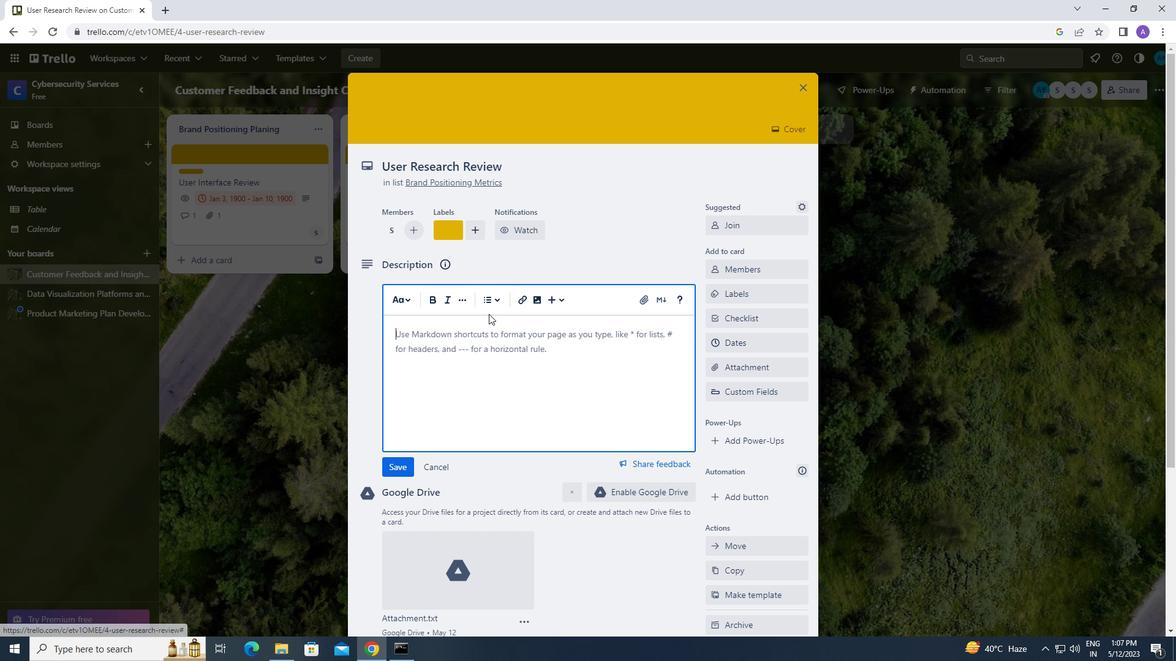 
Action: Mouse pressed left at (486, 340)
Screenshot: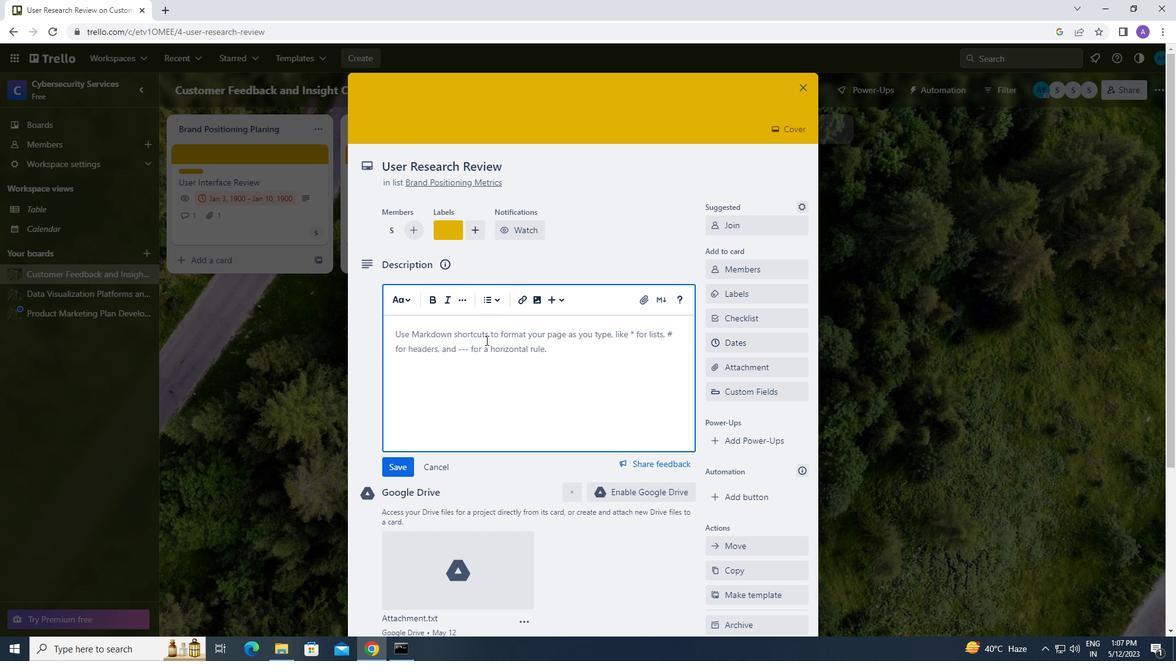 
Action: Mouse moved to (489, 341)
Screenshot: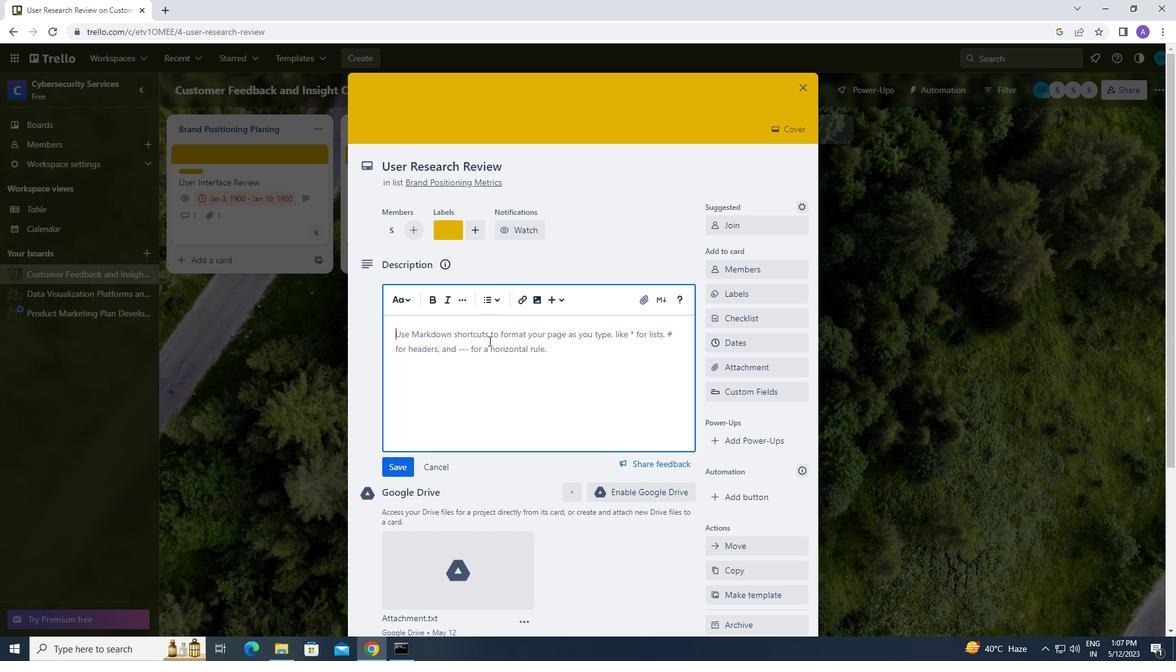 
Action: Key pressed <Key.caps_lock>c<Key.caps_lock>re
Screenshot: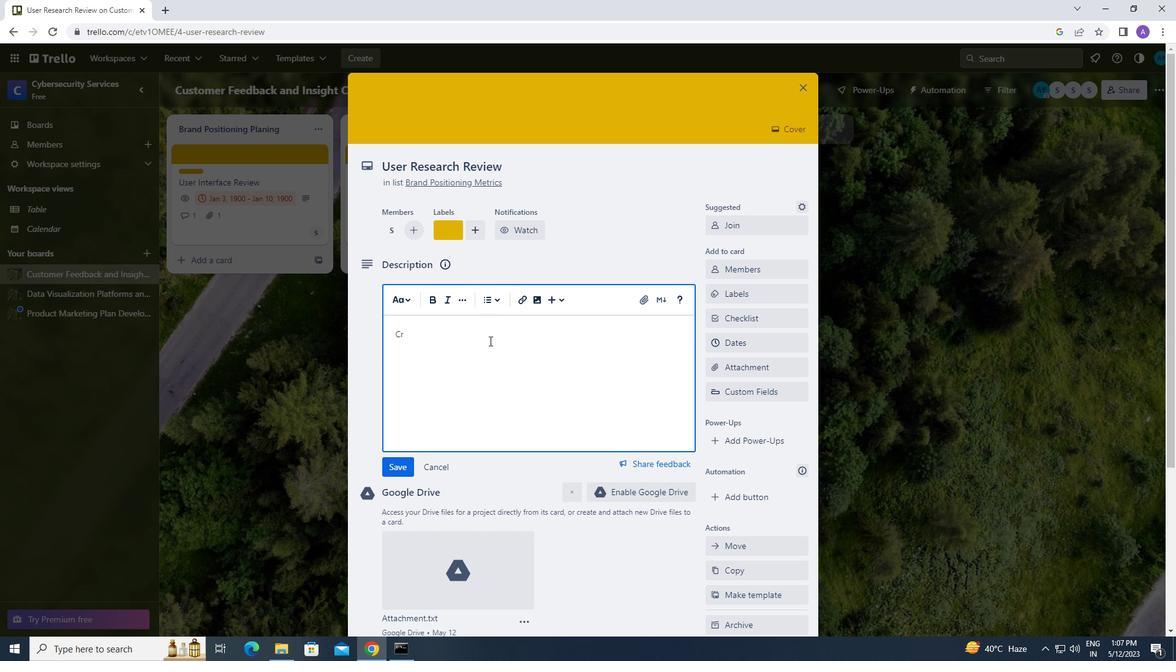 
Action: Mouse moved to (490, 341)
Screenshot: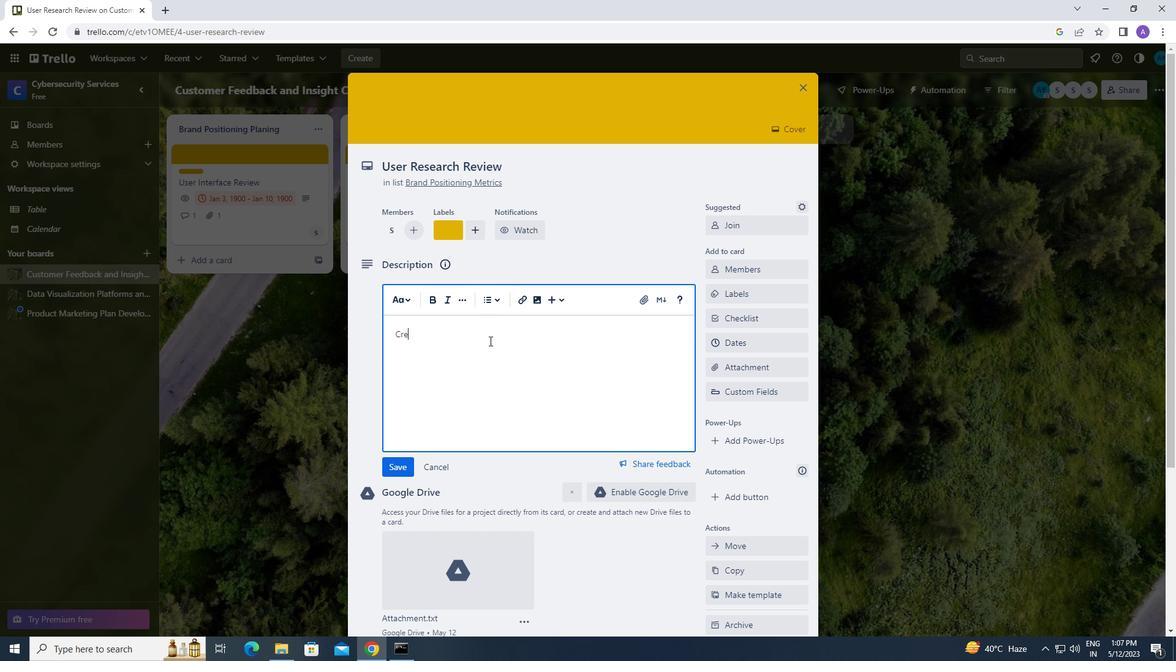 
Action: Key pressed ate<Key.space>and<Key.space>send<Key.space>out<Key.space>employee<Key.space>engagement<Key.space>surv
Screenshot: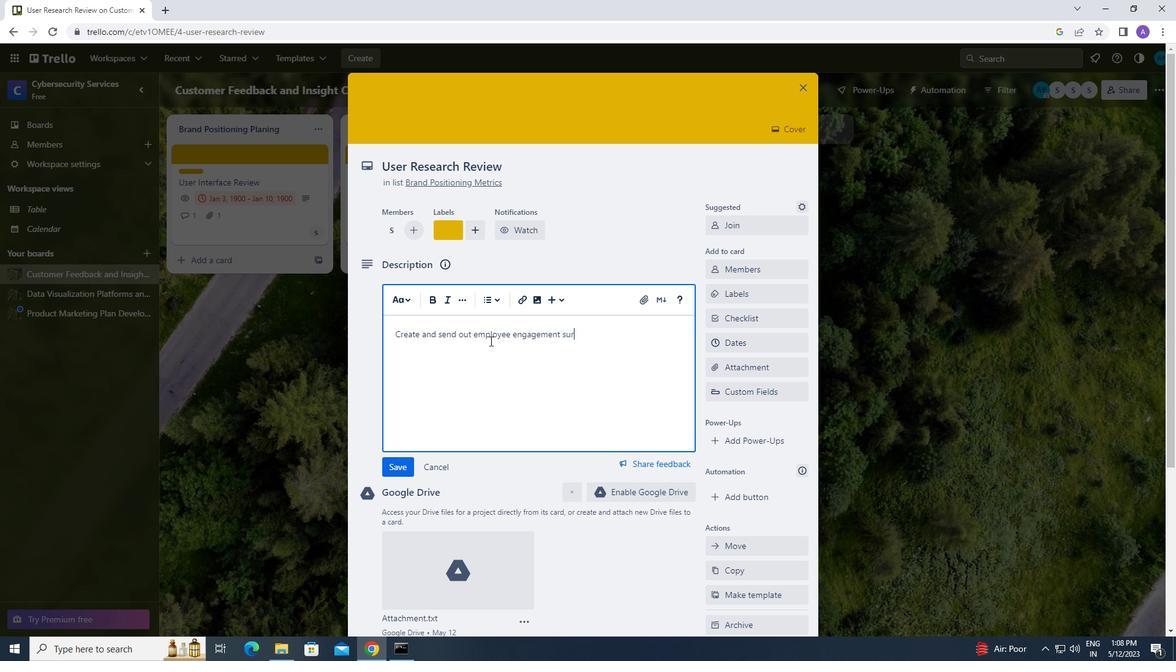 
Action: Mouse moved to (490, 341)
Screenshot: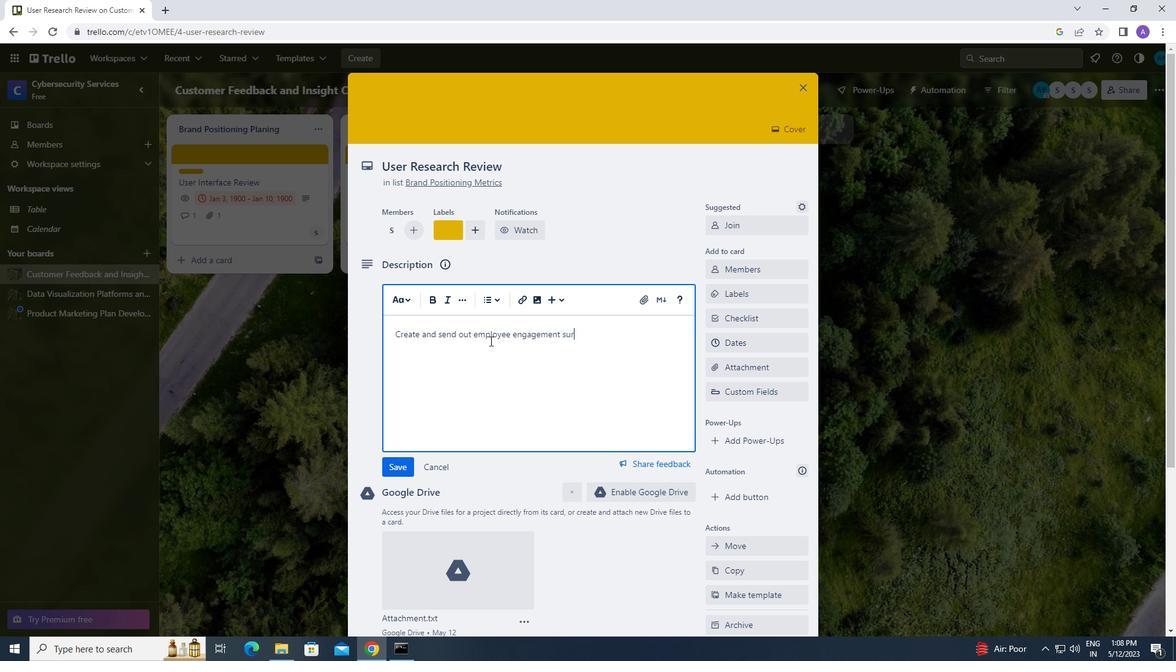 
Action: Key pressed ey<Key.space>on<Key.space>company<Key.space>benefits
Screenshot: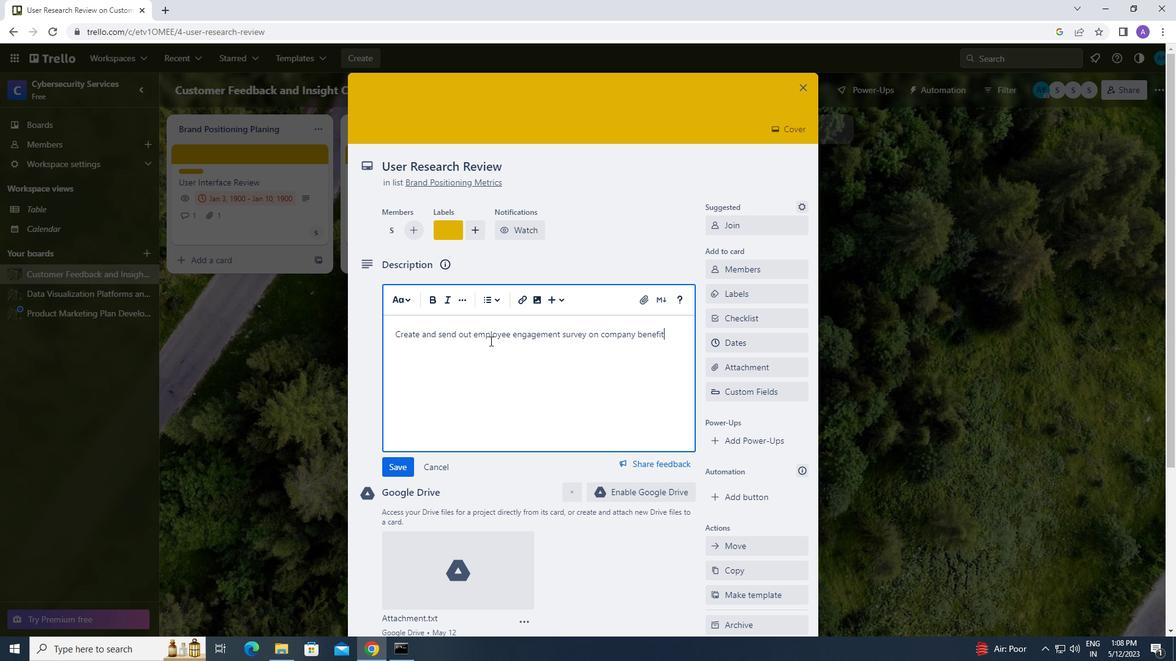 
Action: Mouse moved to (395, 465)
Screenshot: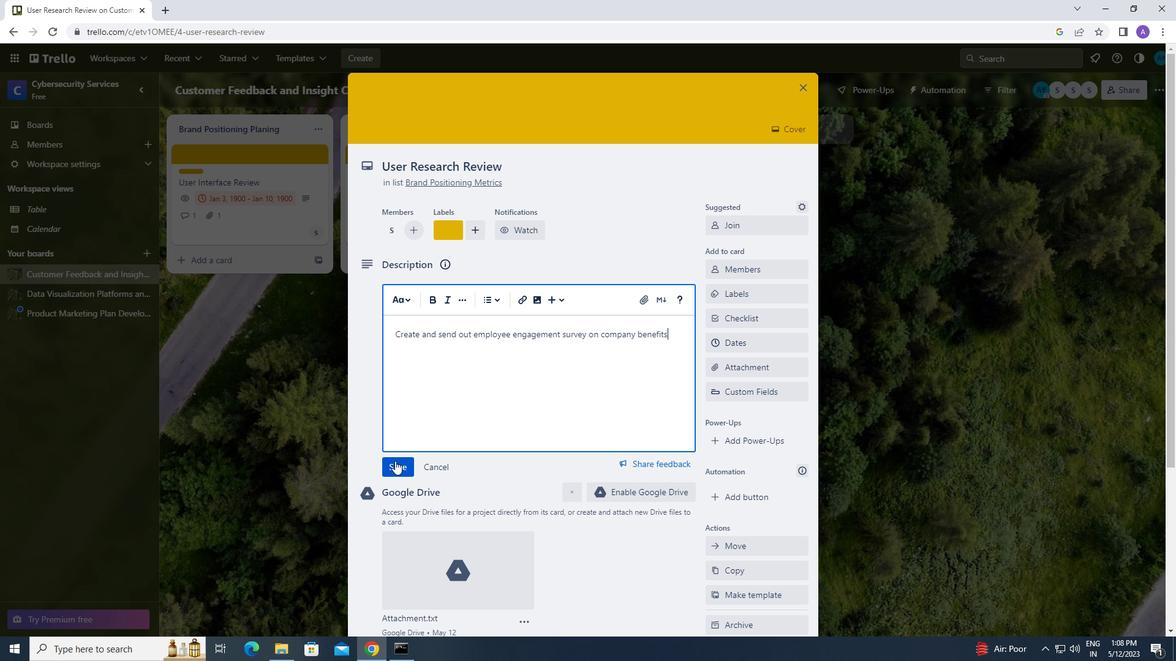 
Action: Mouse pressed left at (395, 465)
Screenshot: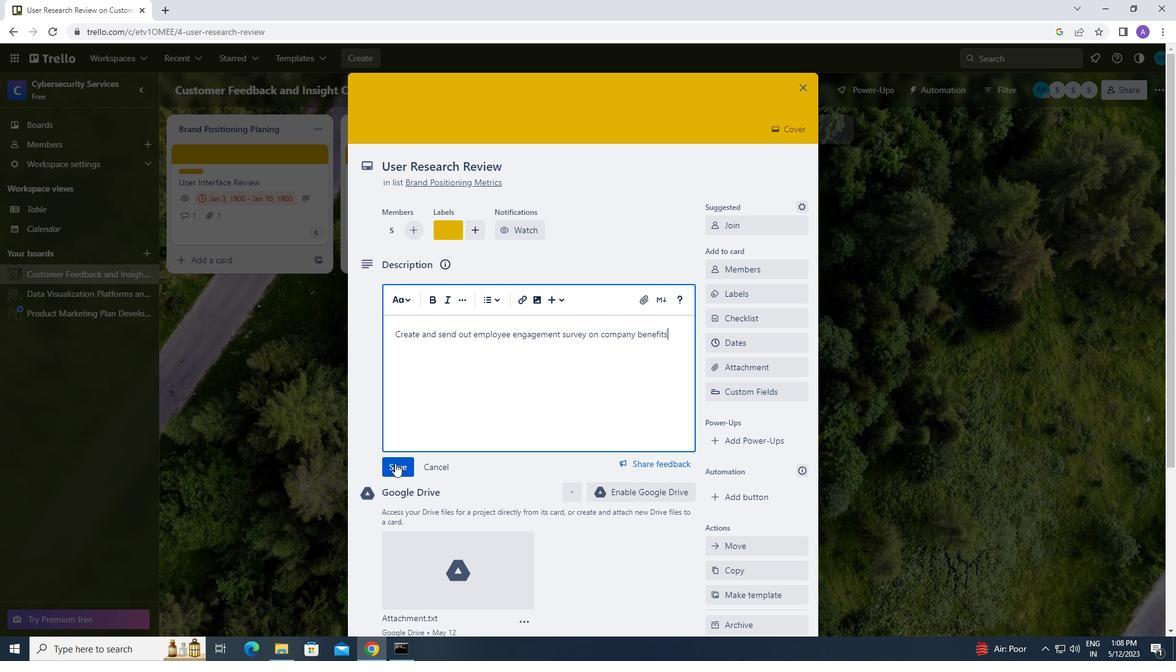 
Action: Mouse moved to (402, 463)
Screenshot: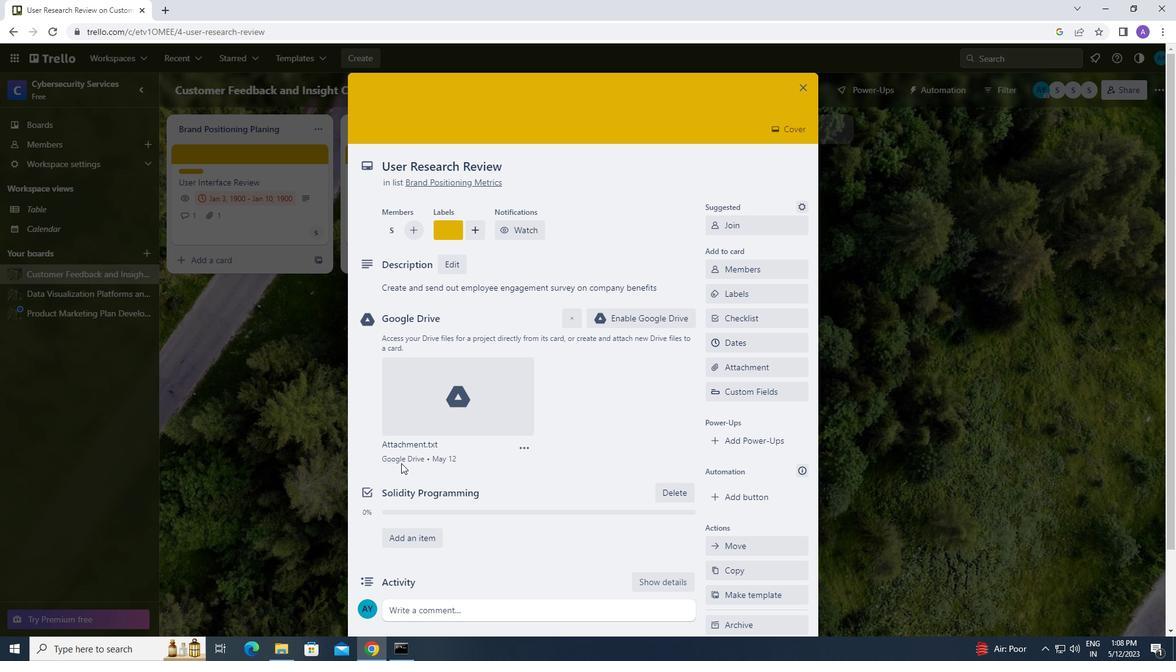 
Action: Mouse scrolled (402, 463) with delta (0, 0)
Screenshot: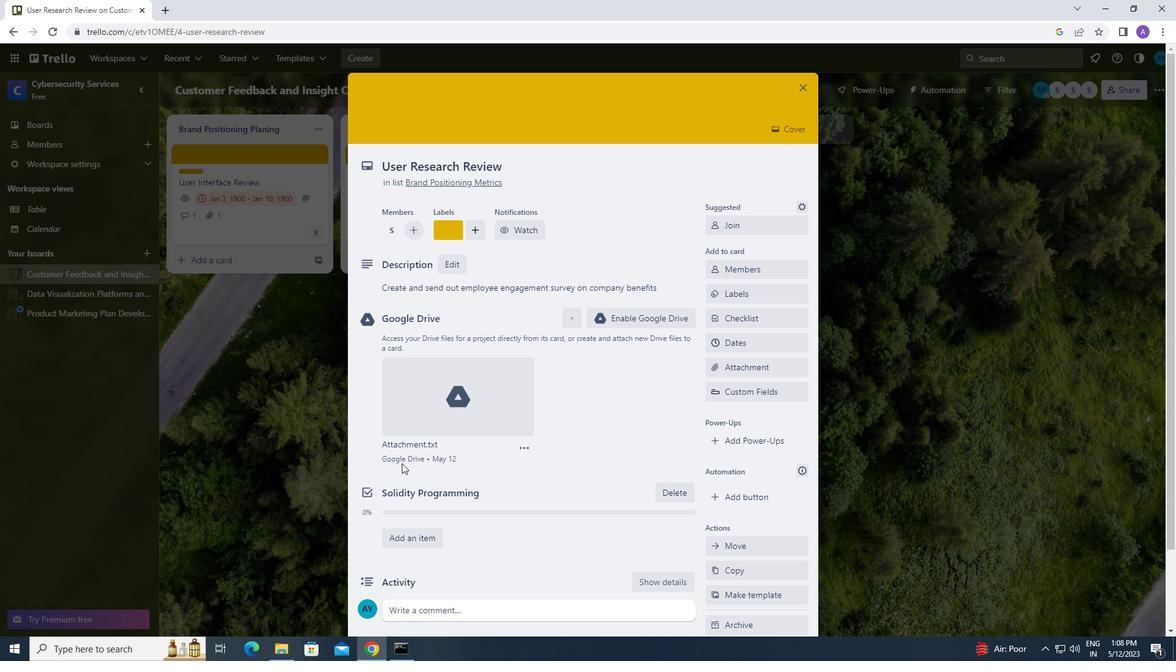 
Action: Mouse scrolled (402, 463) with delta (0, 0)
Screenshot: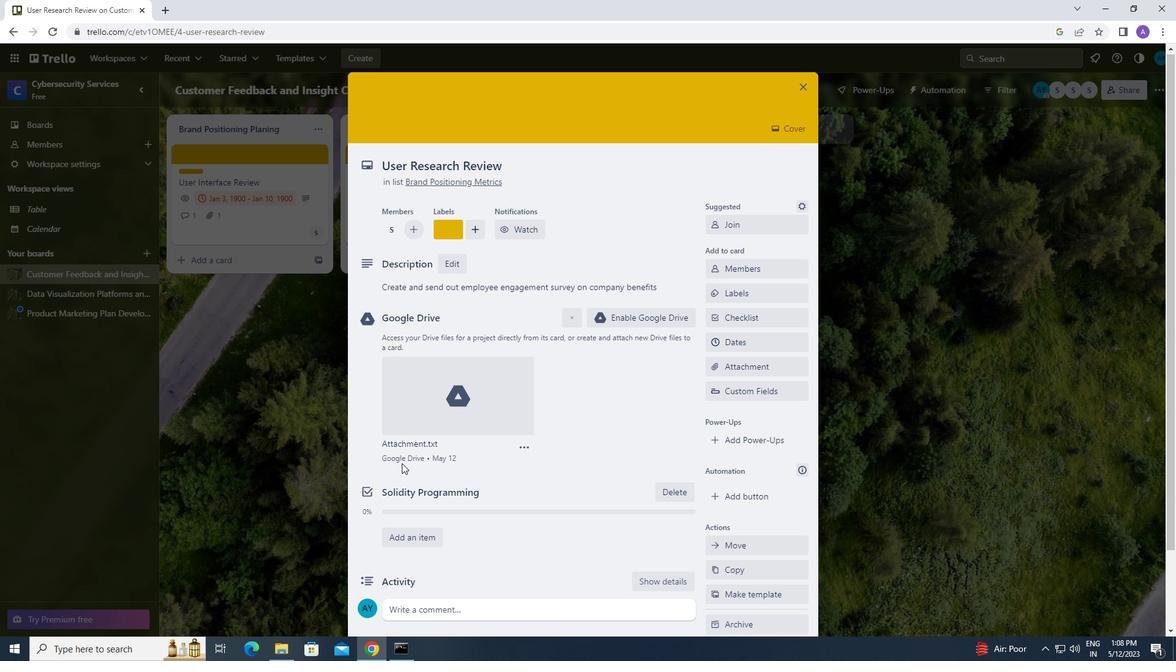 
Action: Mouse scrolled (402, 463) with delta (0, 0)
Screenshot: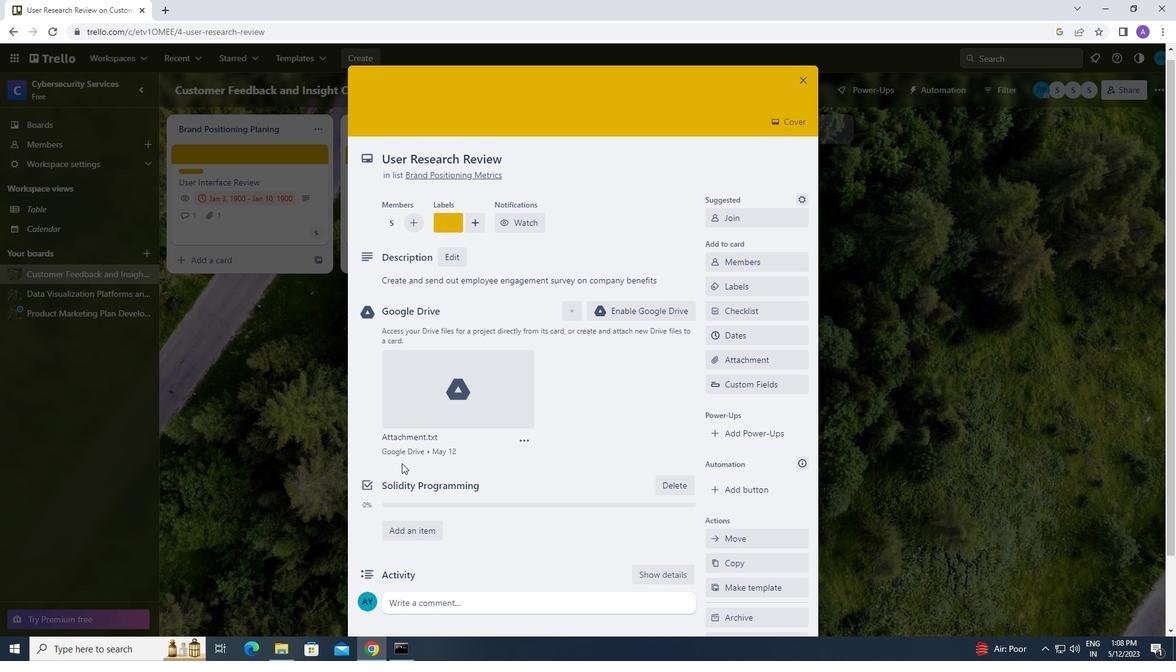 
Action: Mouse moved to (437, 513)
Screenshot: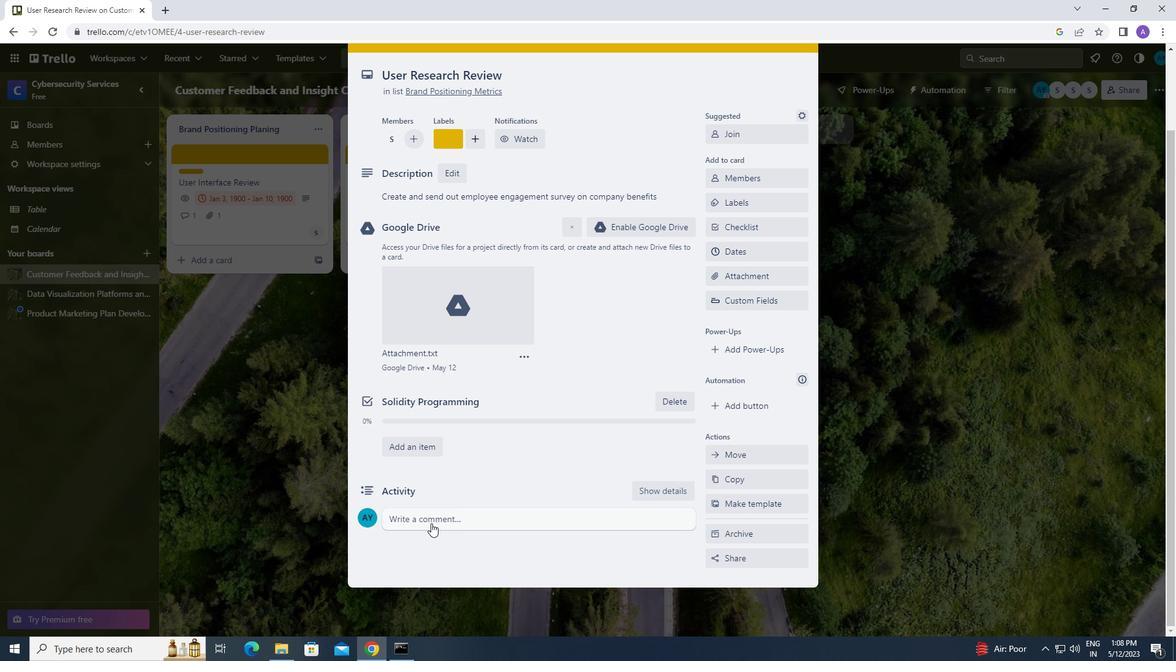 
Action: Mouse pressed left at (437, 513)
Screenshot: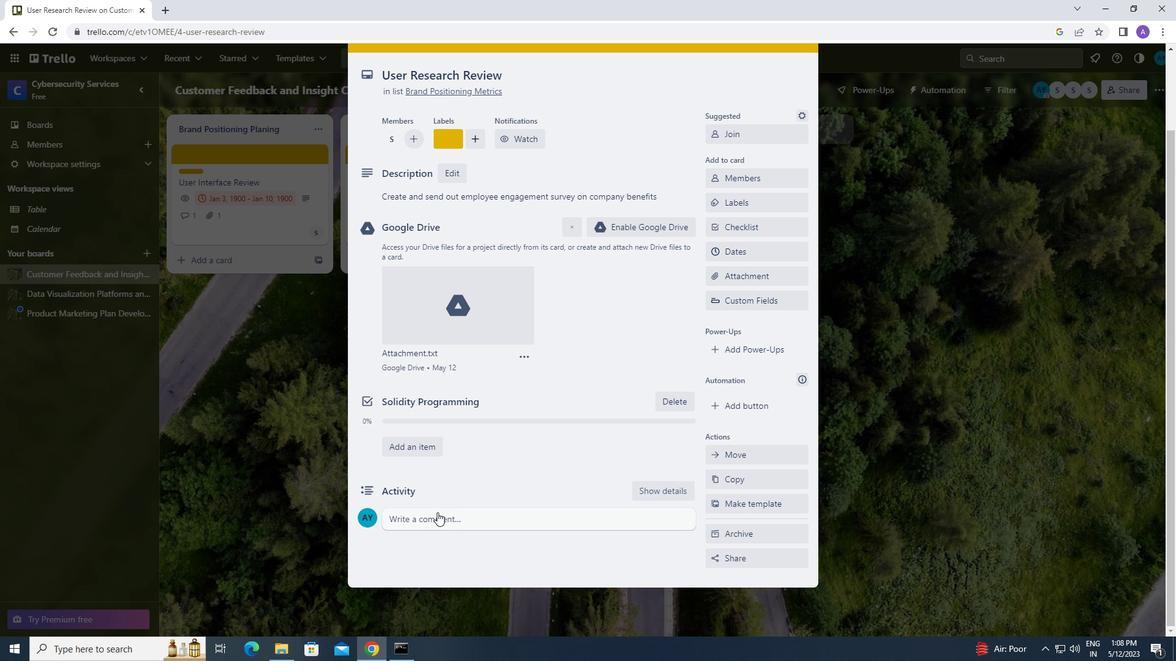 
Action: Mouse moved to (470, 555)
Screenshot: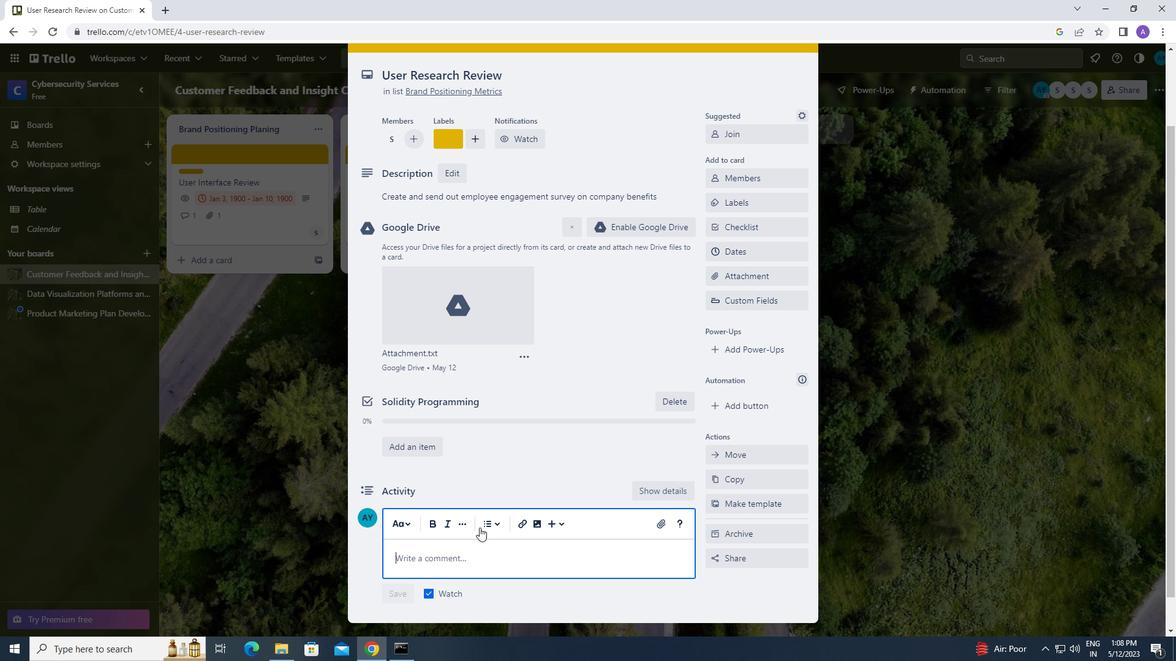 
Action: Mouse pressed left at (470, 555)
Screenshot: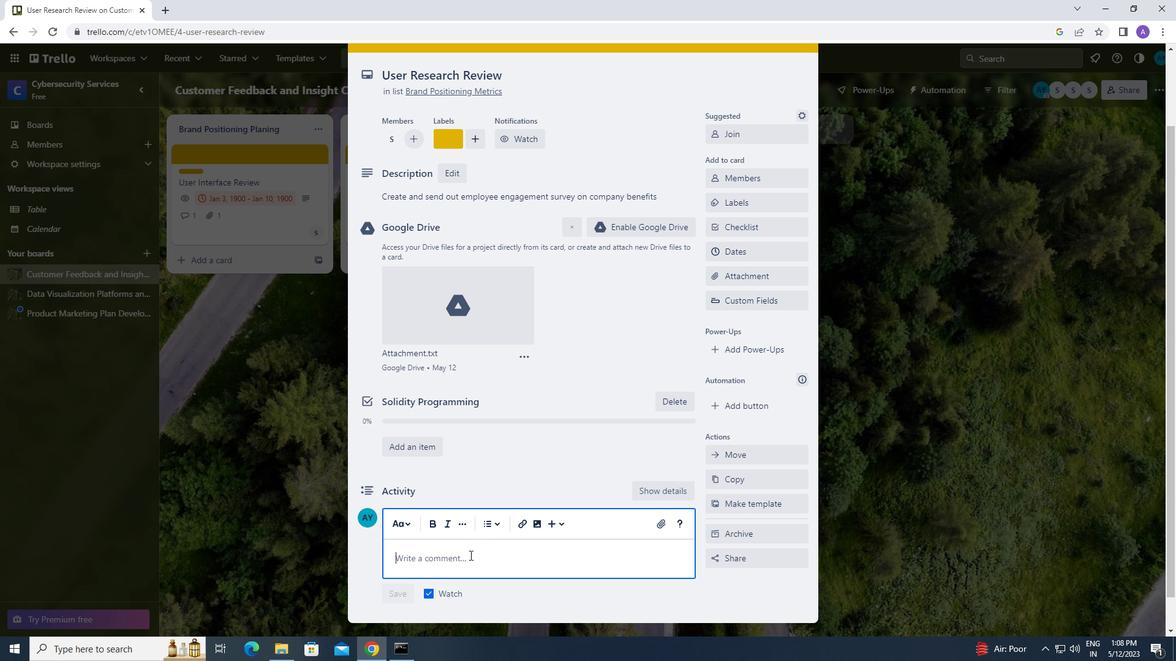 
Action: Key pressed <Key.caps_lock>l<Key.caps_lock>et<Key.space>us<Key.space>make<Key.space>sure<Key.space>we<Key.space>have<Key.space>a<Key.space>clear<Key.space>understanding<Key.space>of<Key.space>the<Key.space>resources<Key.space>and<Key.space>budgt<Key.space><Key.backspace><Key.backspace>et<Key.space>available<Key.space>for<Key.space>this<Key.space>task,<Key.space>ensuring<Key.space>that<Key.space>we<Key.space>can<Key.space>execute<Key.space>it<Key.space>effectively
Screenshot: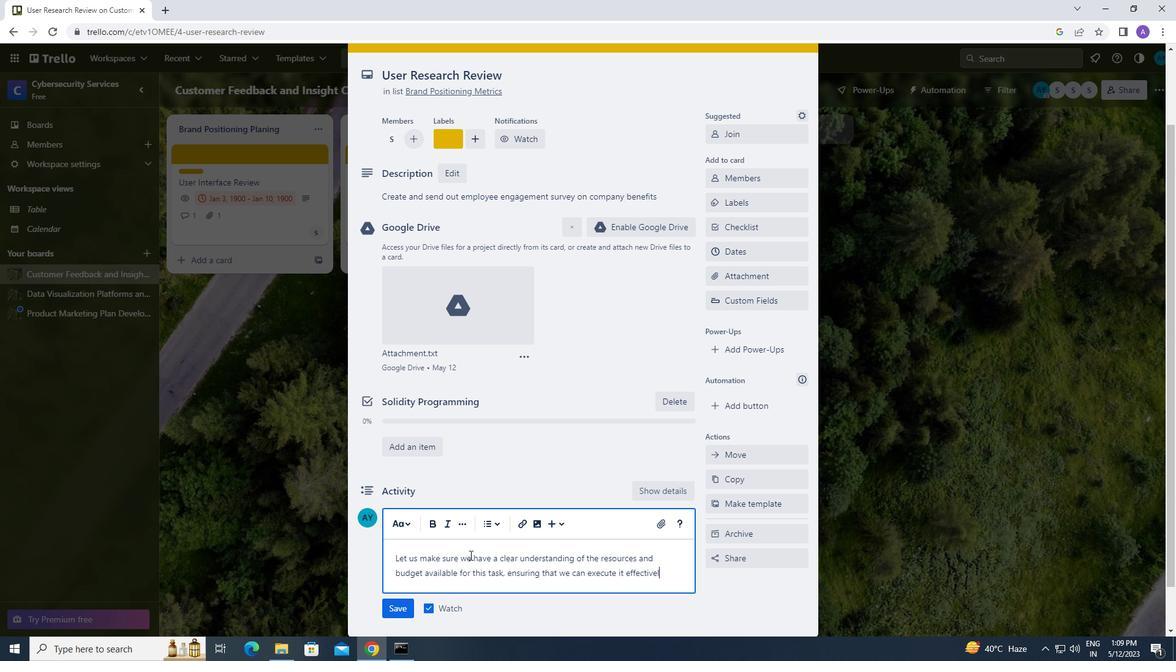 
Action: Mouse moved to (400, 607)
Screenshot: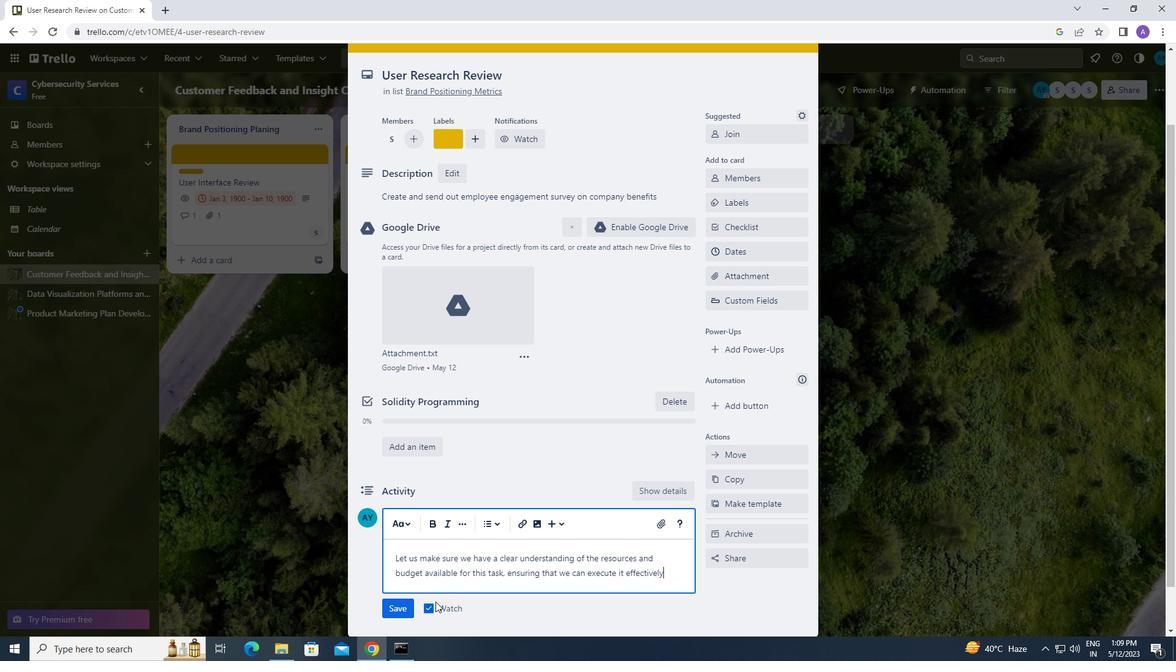 
Action: Mouse pressed left at (400, 607)
Screenshot: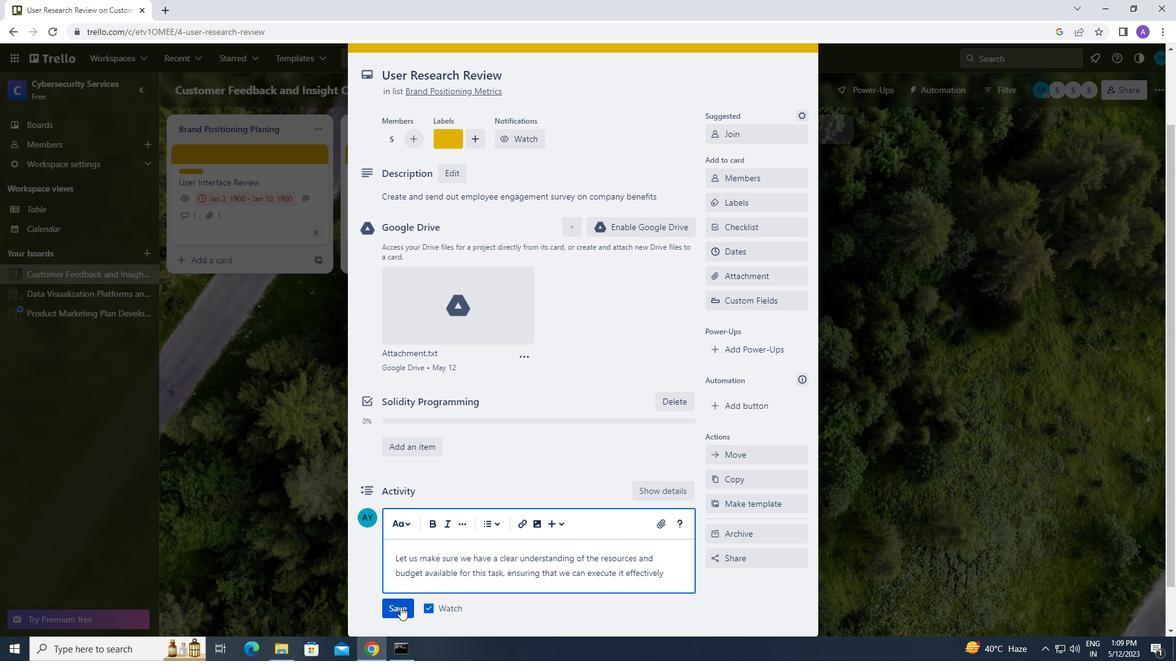 
Action: Mouse moved to (758, 248)
Screenshot: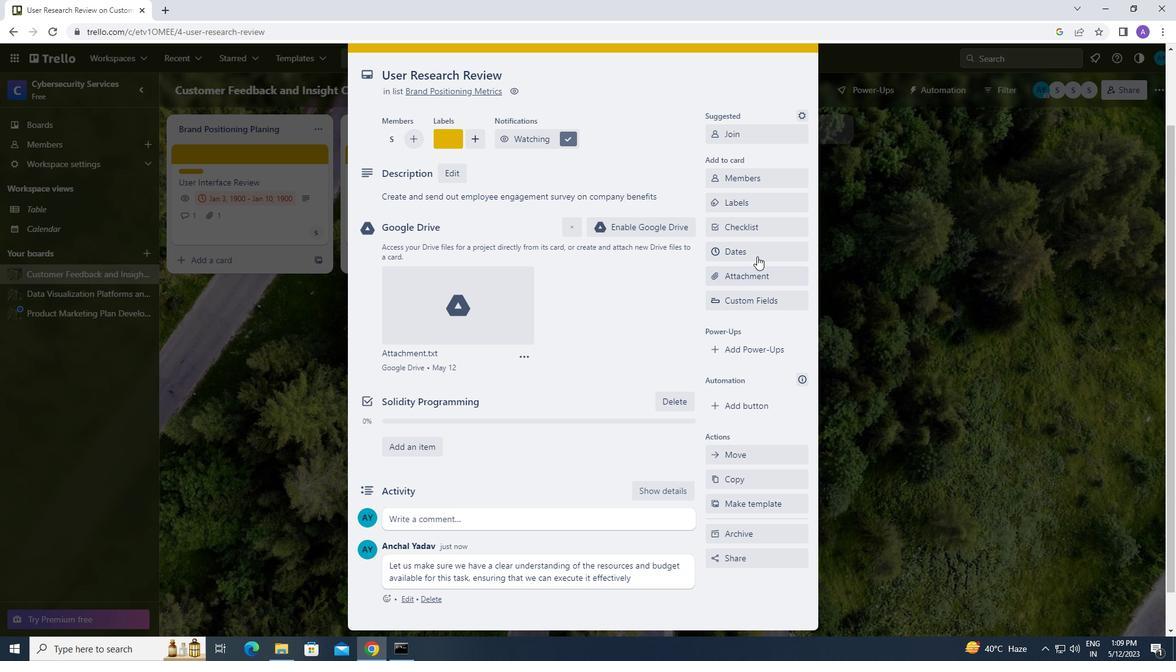 
Action: Mouse pressed left at (758, 248)
Screenshot: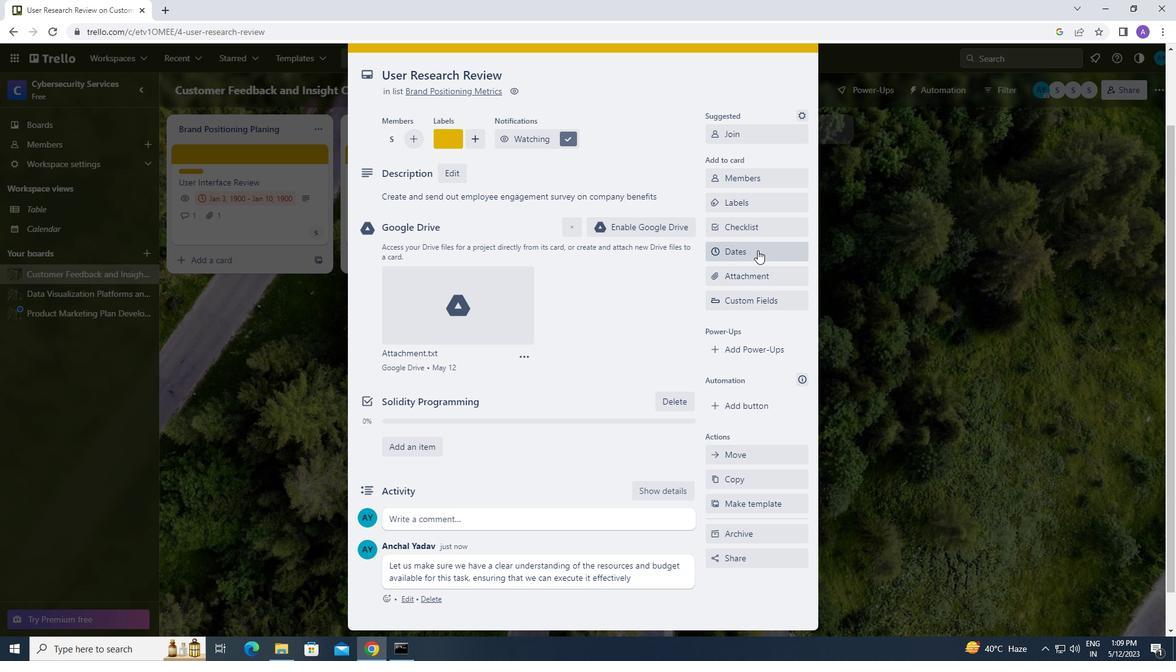 
Action: Mouse moved to (721, 313)
Screenshot: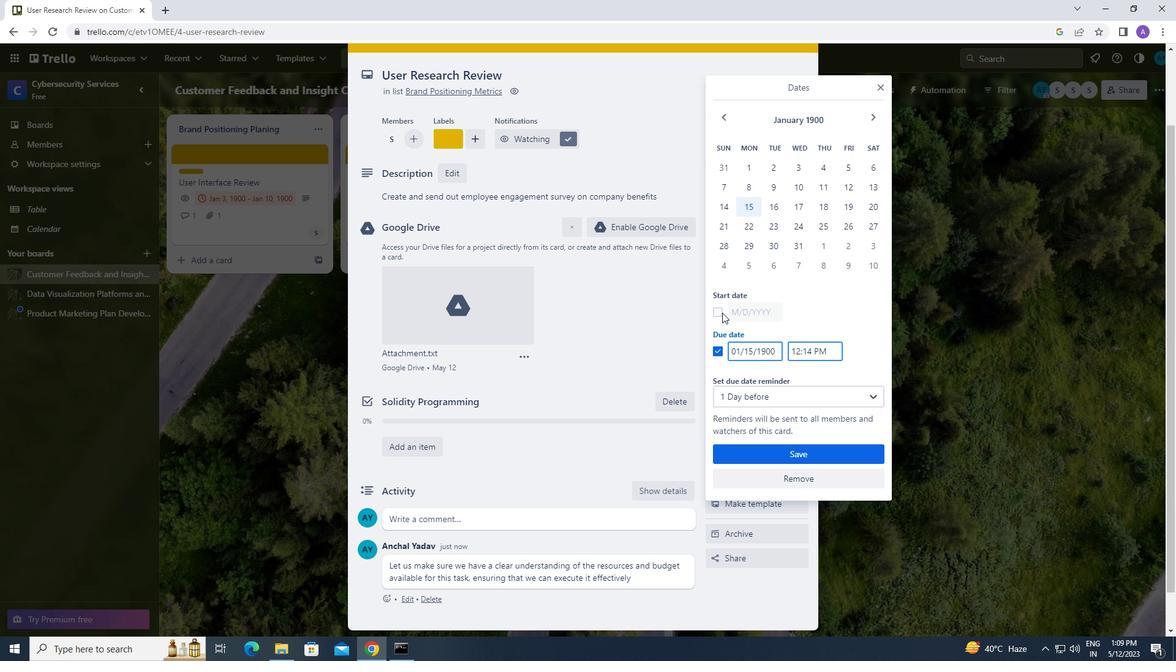
Action: Mouse pressed left at (721, 313)
Screenshot: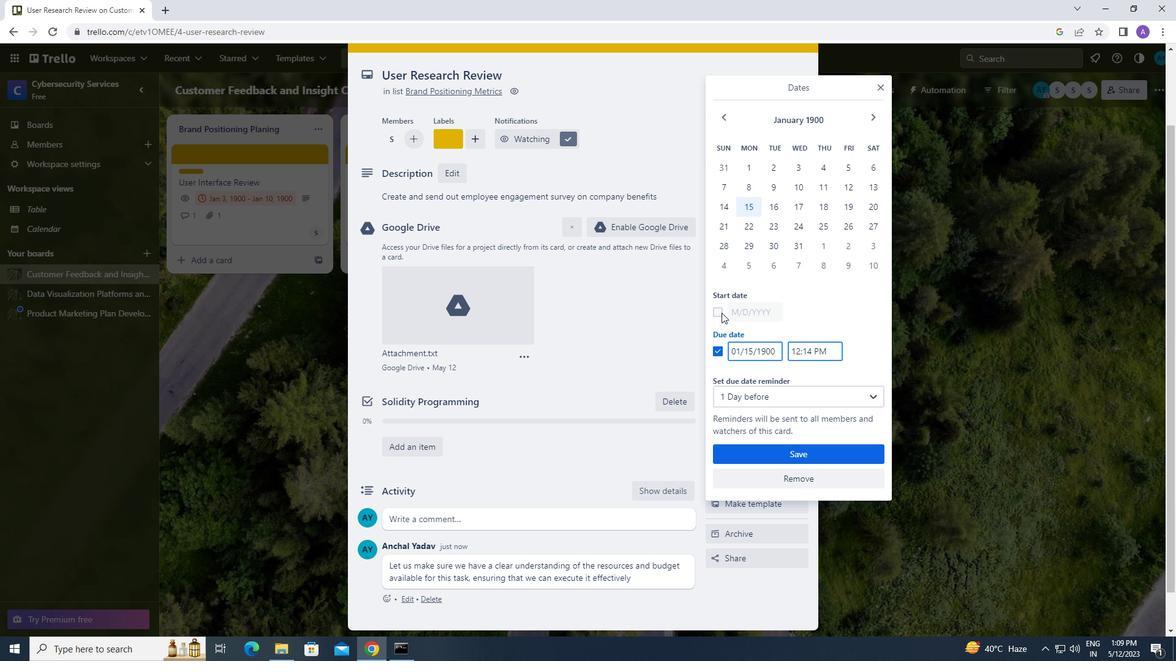 
Action: Mouse moved to (771, 186)
Screenshot: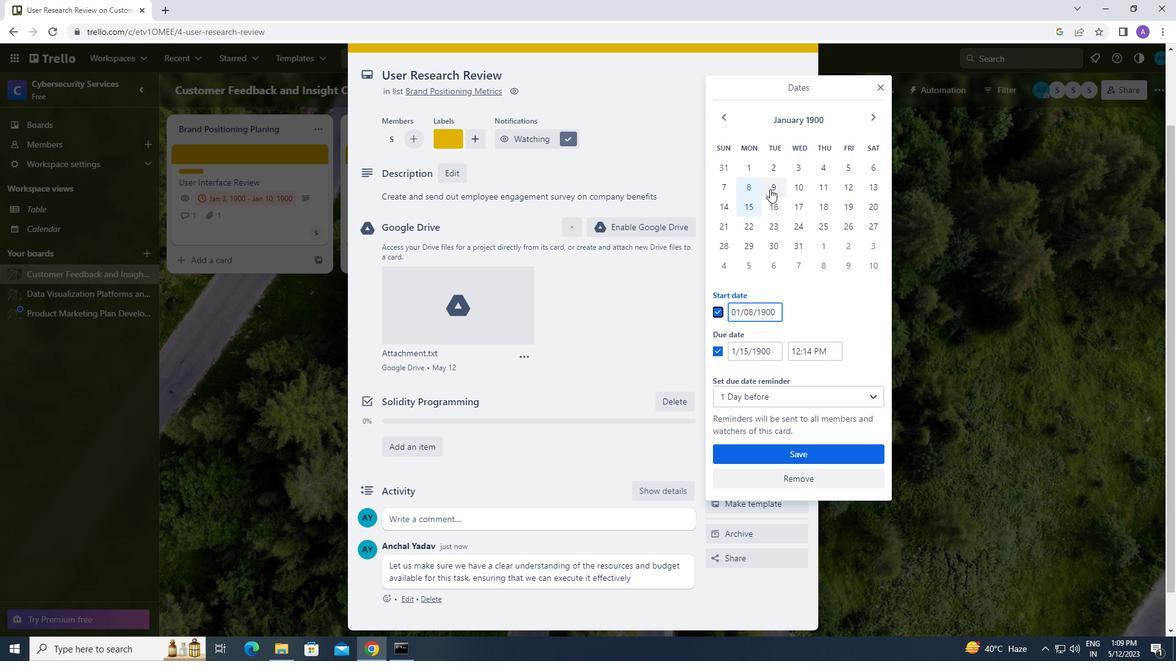 
Action: Mouse pressed left at (771, 186)
Screenshot: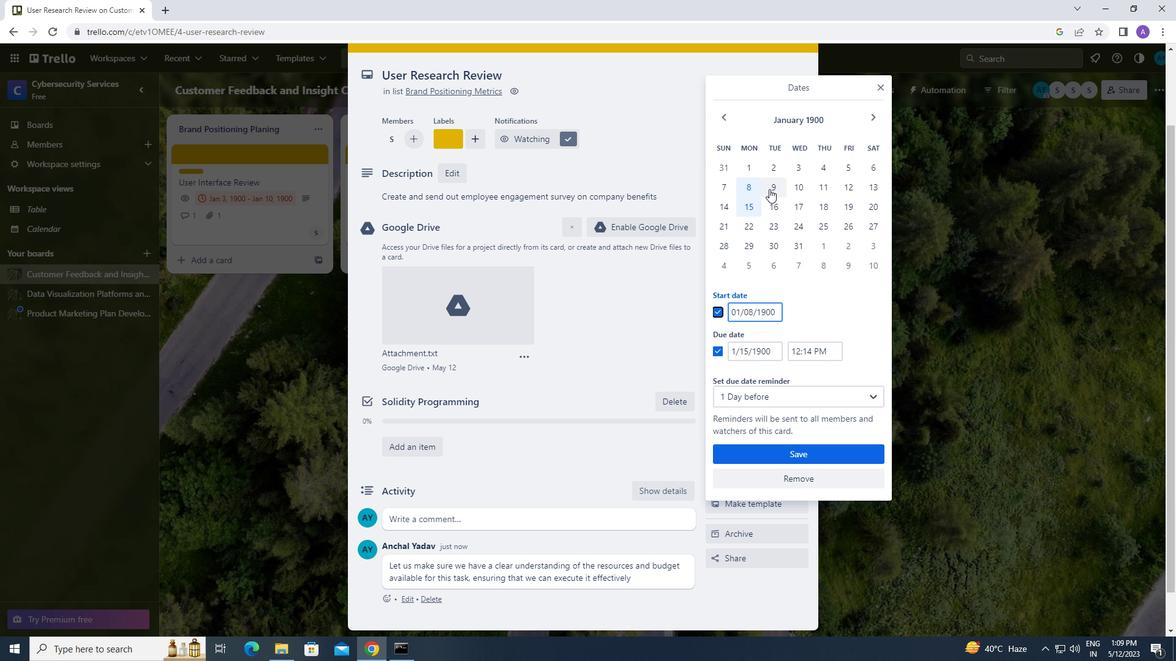 
Action: Mouse moved to (748, 352)
Screenshot: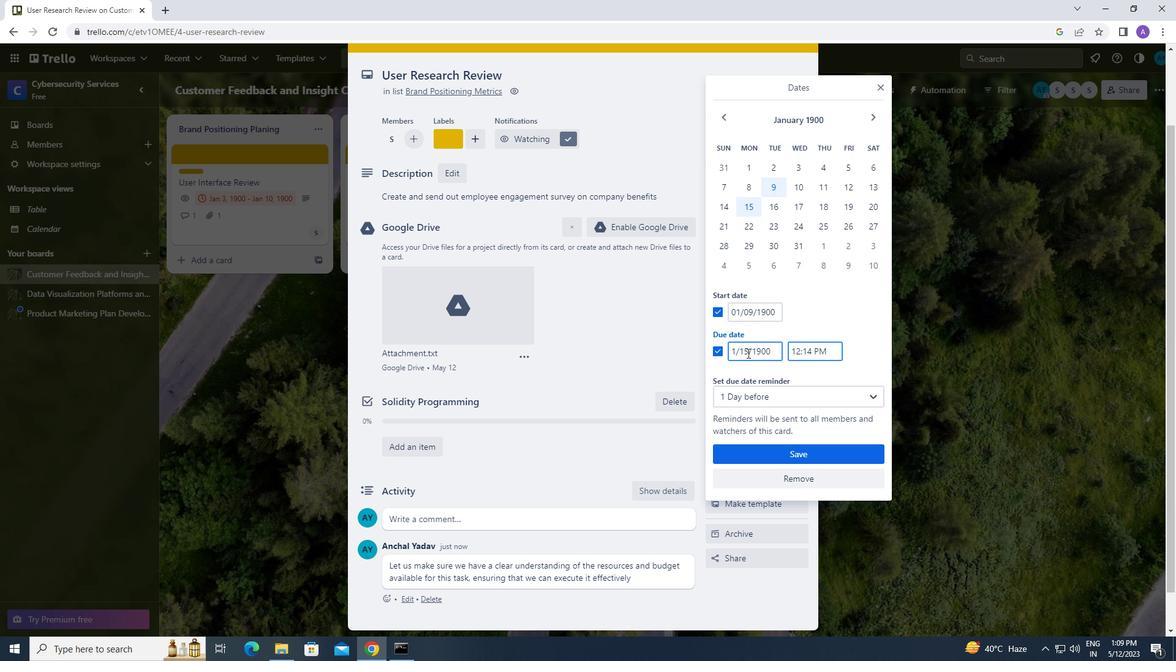 
Action: Mouse pressed left at (748, 352)
Screenshot: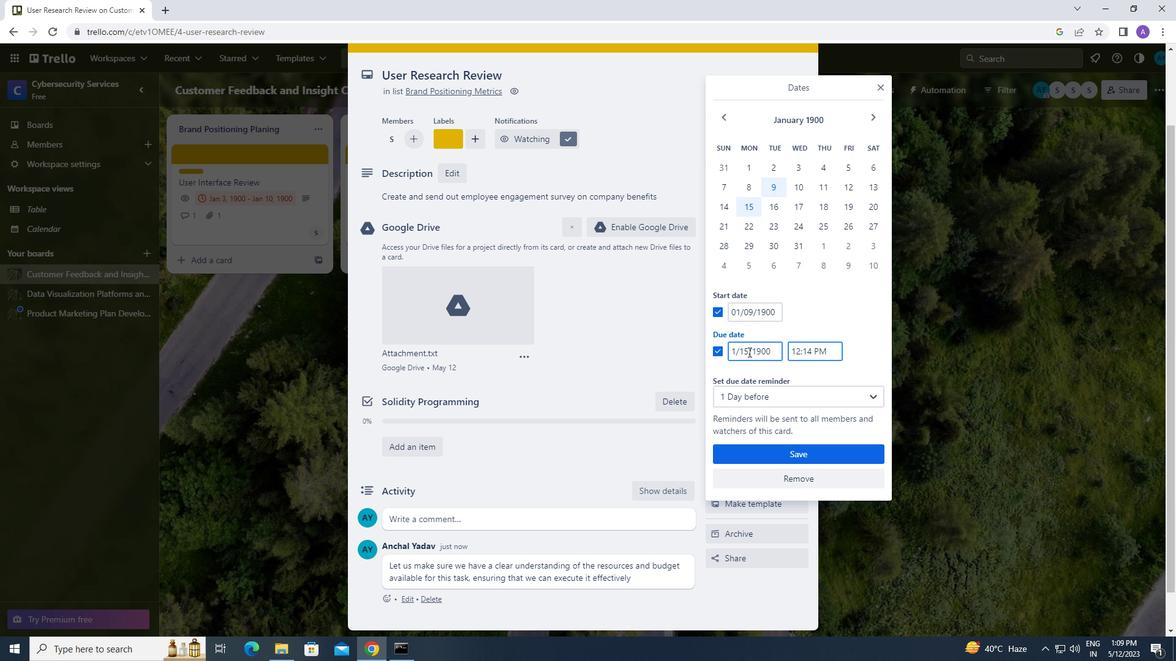 
Action: Mouse moved to (740, 355)
Screenshot: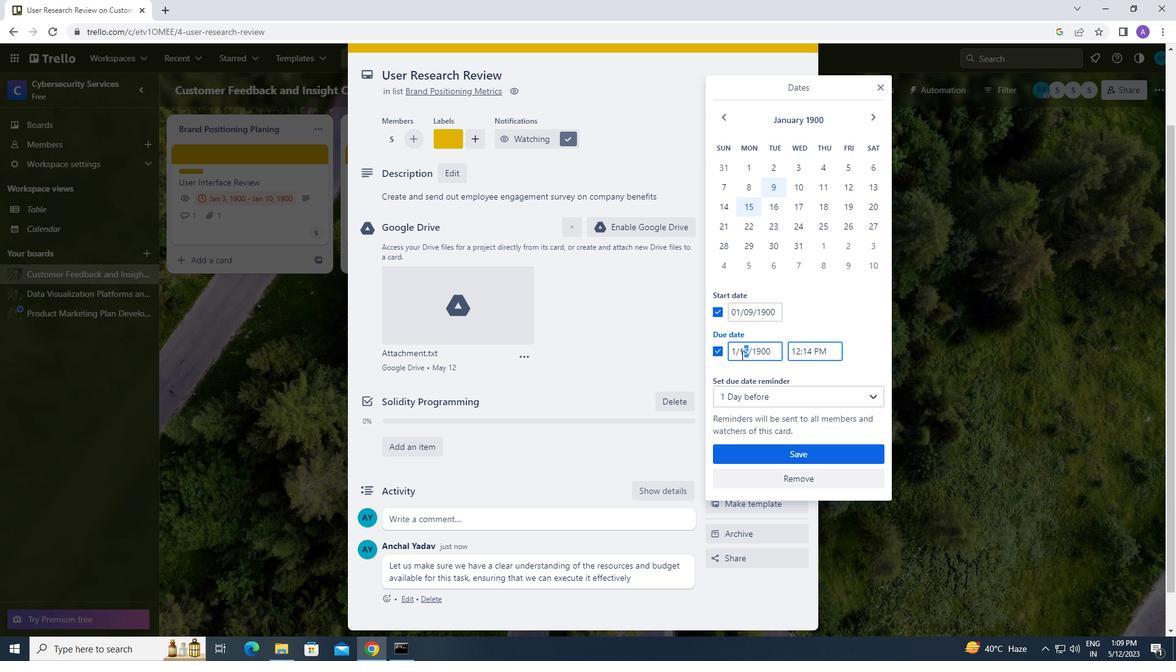 
Action: Key pressed 16
Screenshot: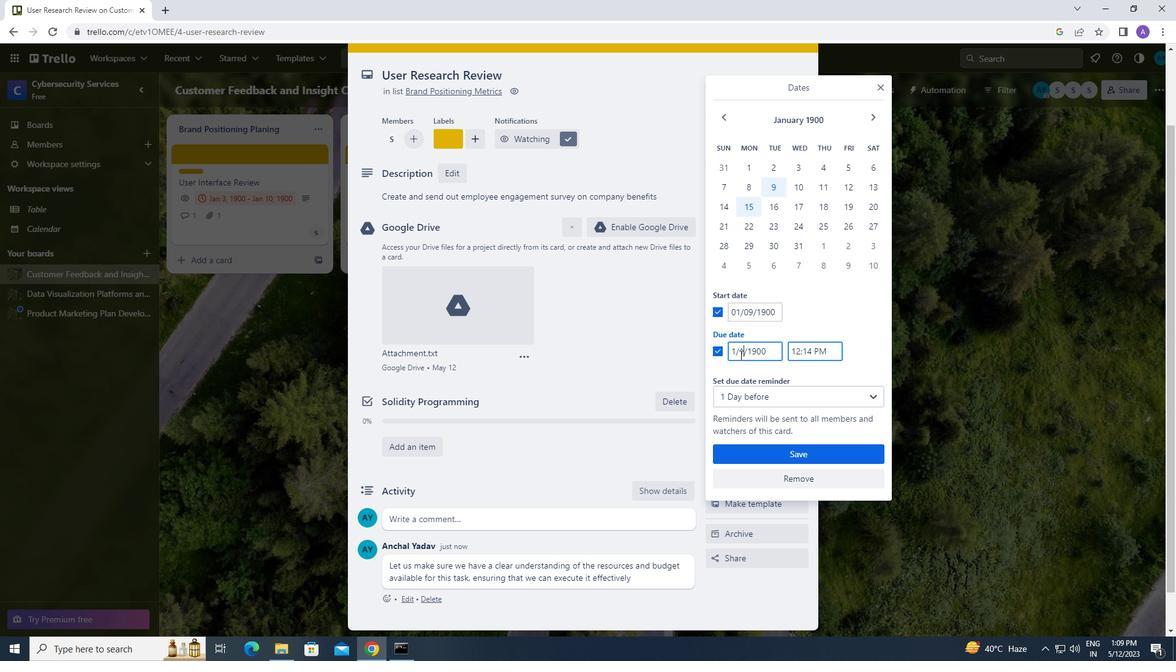 
Action: Mouse moved to (769, 451)
Screenshot: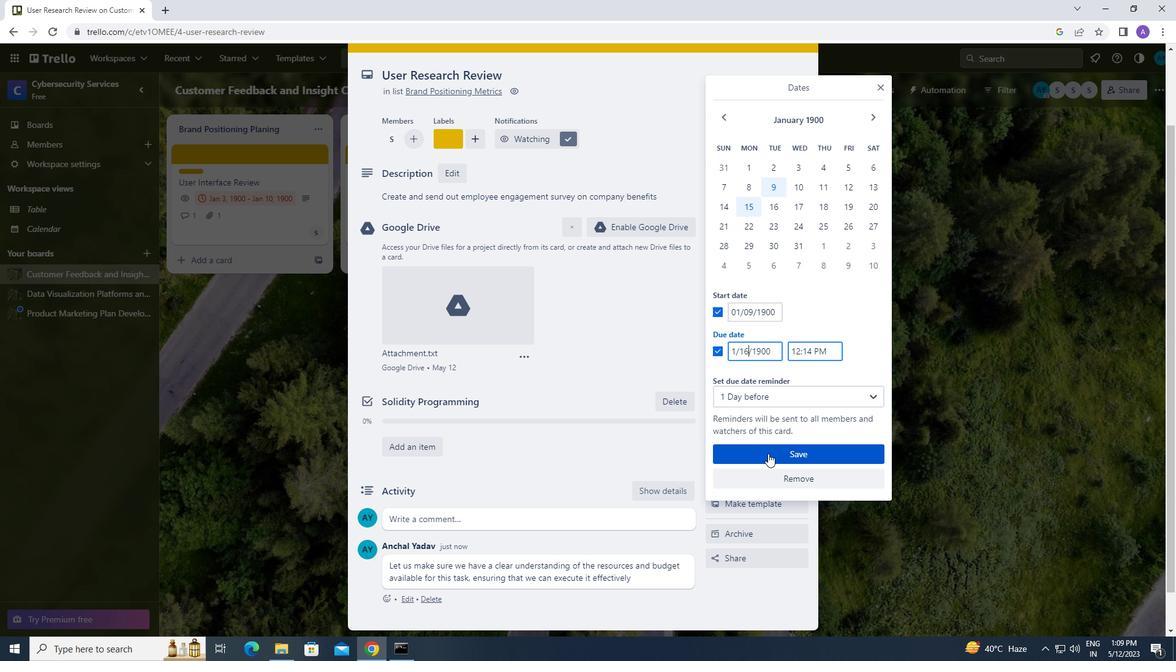 
Action: Mouse pressed left at (769, 451)
Screenshot: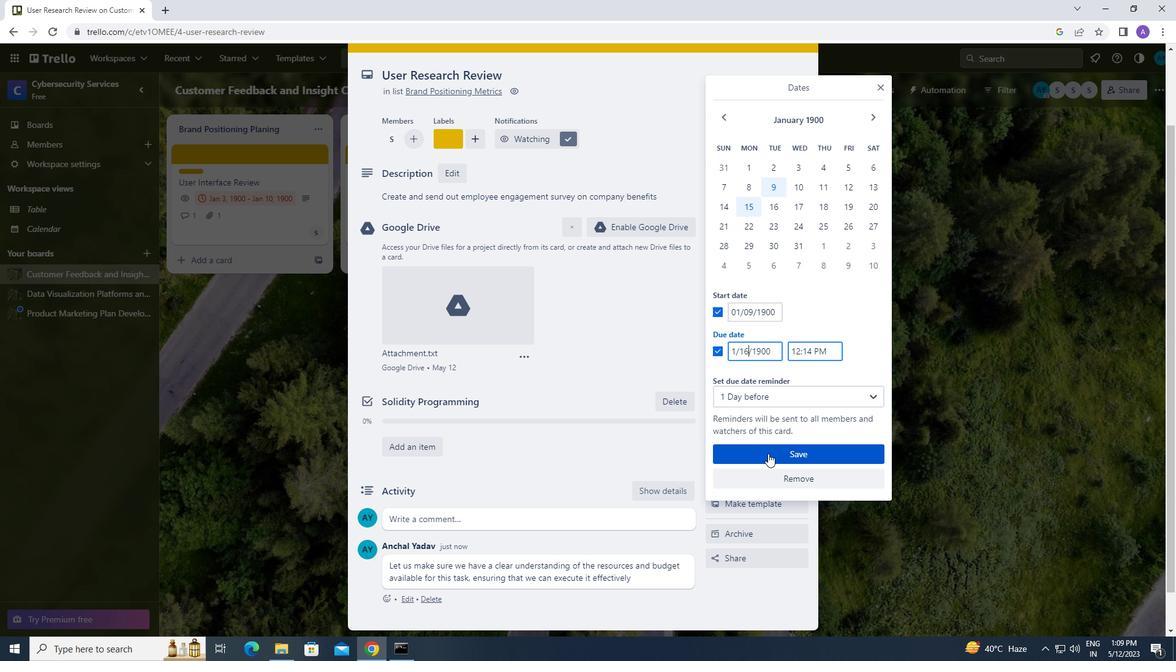 
